 Task: Search one way flight ticket for 4 adults, 2 children, 2 infants in seat and 1 infant on lap in economy from Jackson: Jackson Hole Airport to Indianapolis: Indianapolis International Airport on 8-5-2023. Choice of flights is Frontier. Number of bags: 1 carry on bag. Price is upto 85000. Outbound departure time preference is 12:00.
Action: Mouse moved to (292, 243)
Screenshot: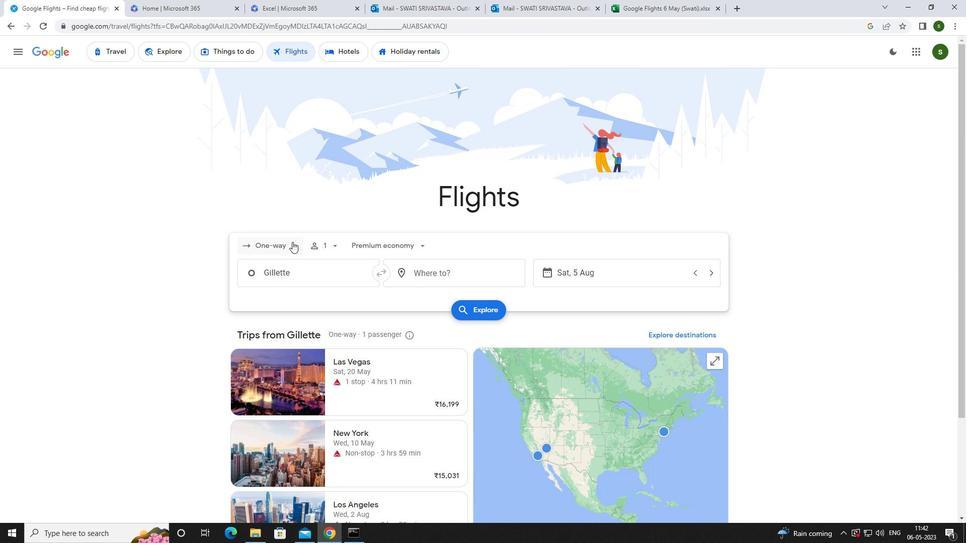 
Action: Mouse pressed left at (292, 243)
Screenshot: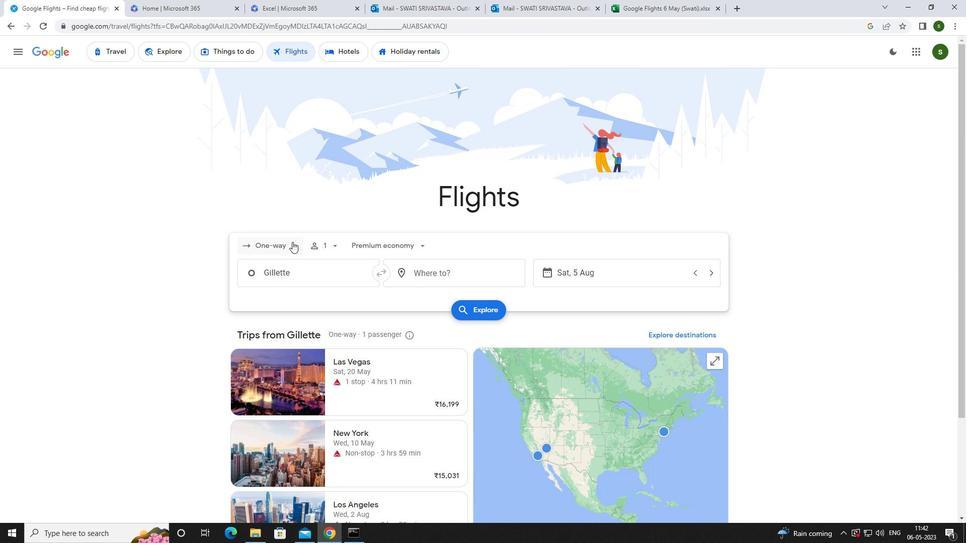 
Action: Mouse moved to (300, 293)
Screenshot: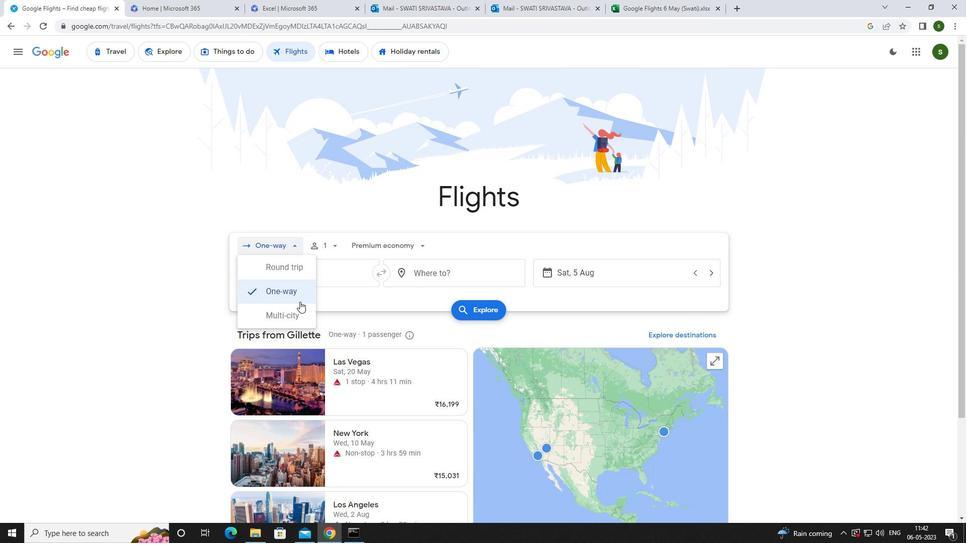 
Action: Mouse pressed left at (300, 293)
Screenshot: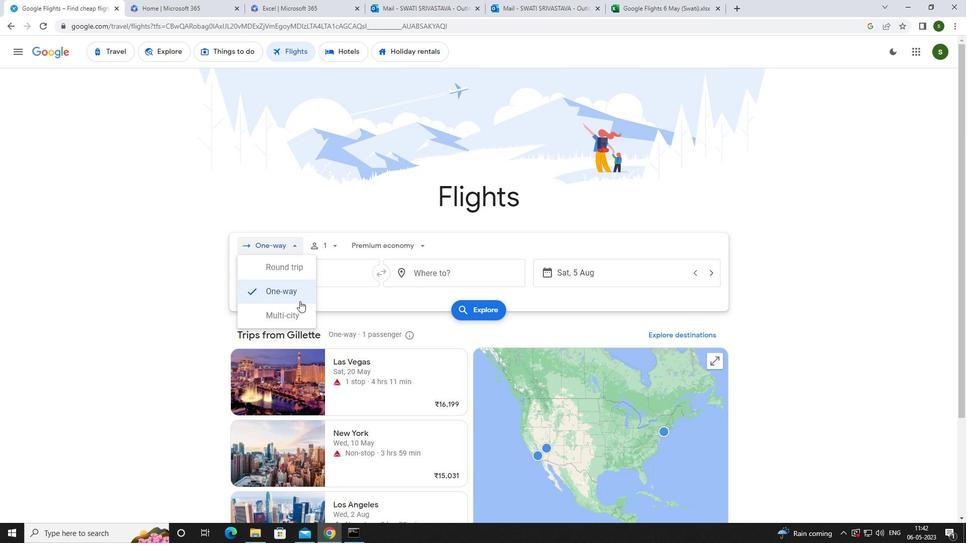 
Action: Mouse moved to (334, 241)
Screenshot: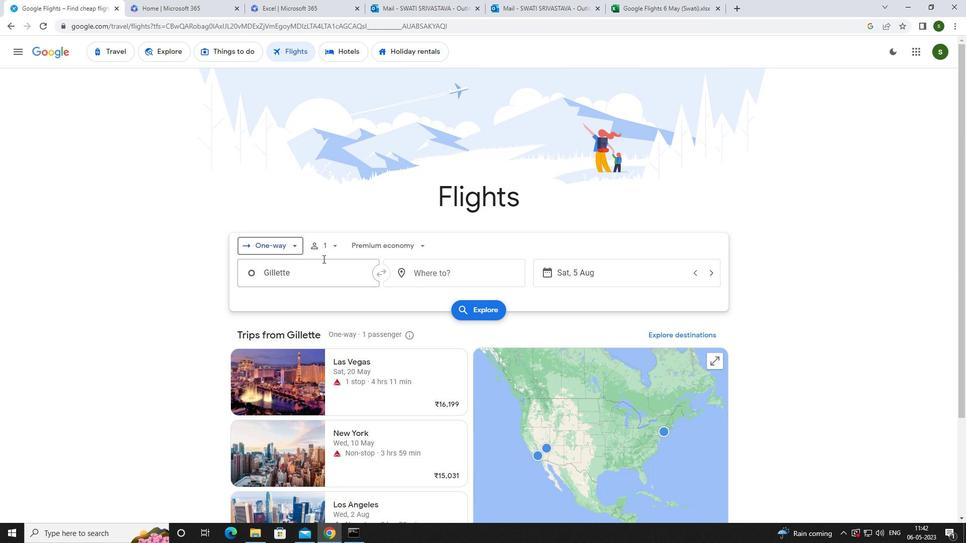 
Action: Mouse pressed left at (334, 241)
Screenshot: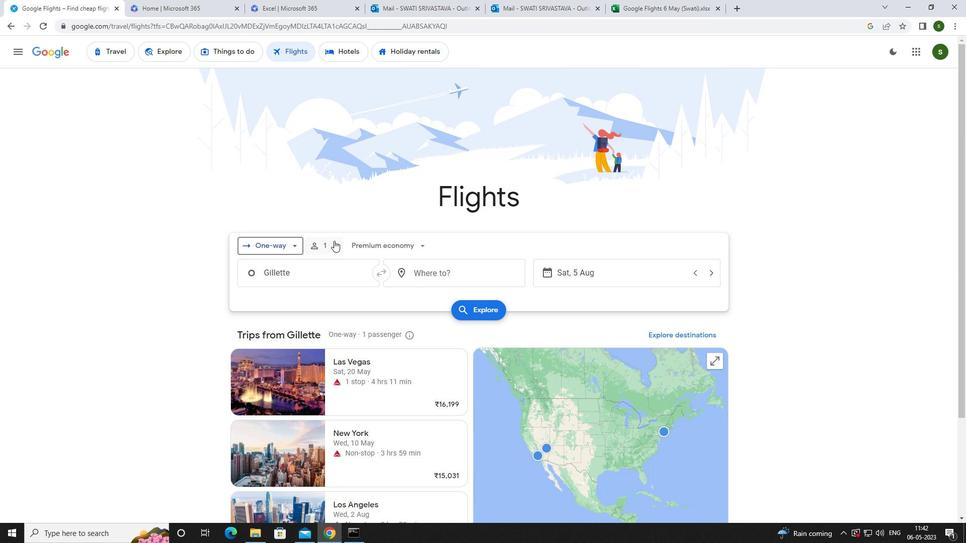 
Action: Mouse moved to (414, 268)
Screenshot: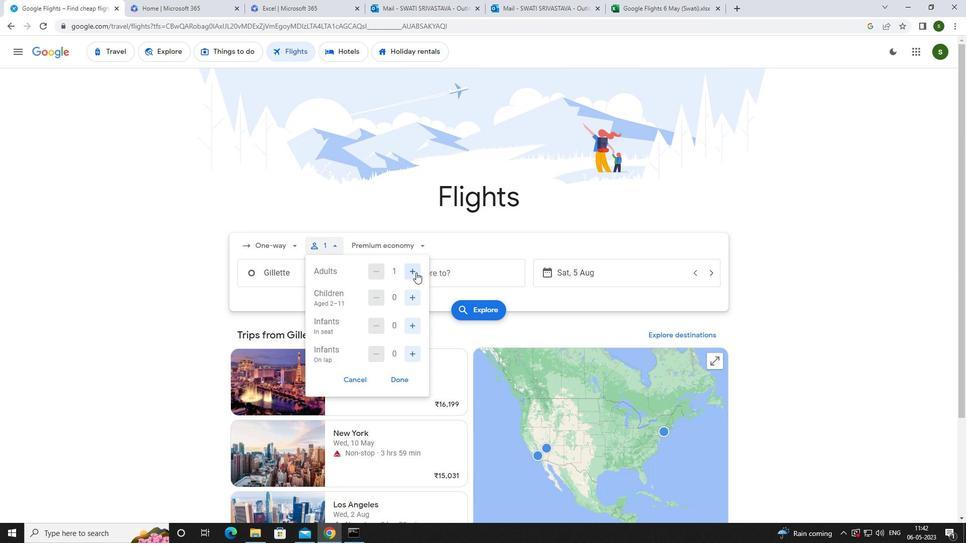 
Action: Mouse pressed left at (414, 268)
Screenshot: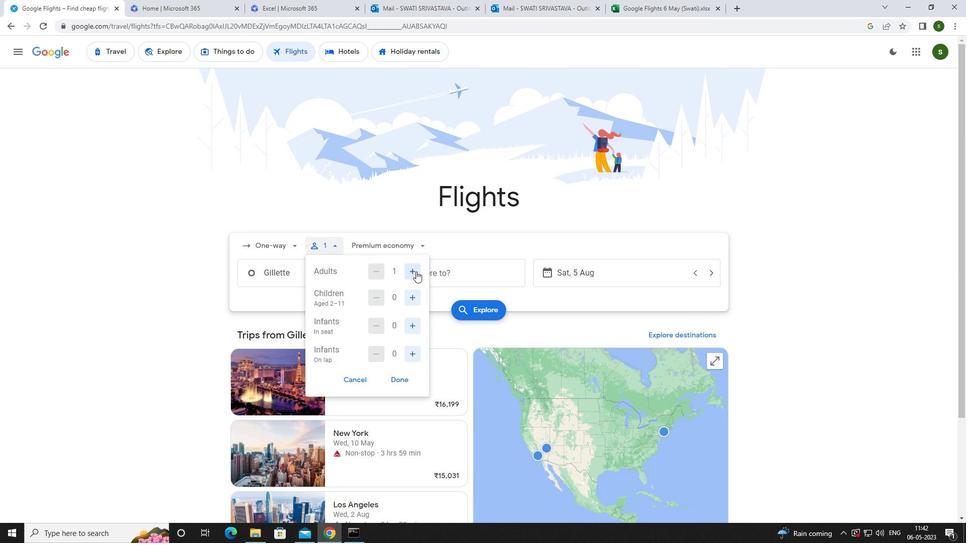 
Action: Mouse pressed left at (414, 268)
Screenshot: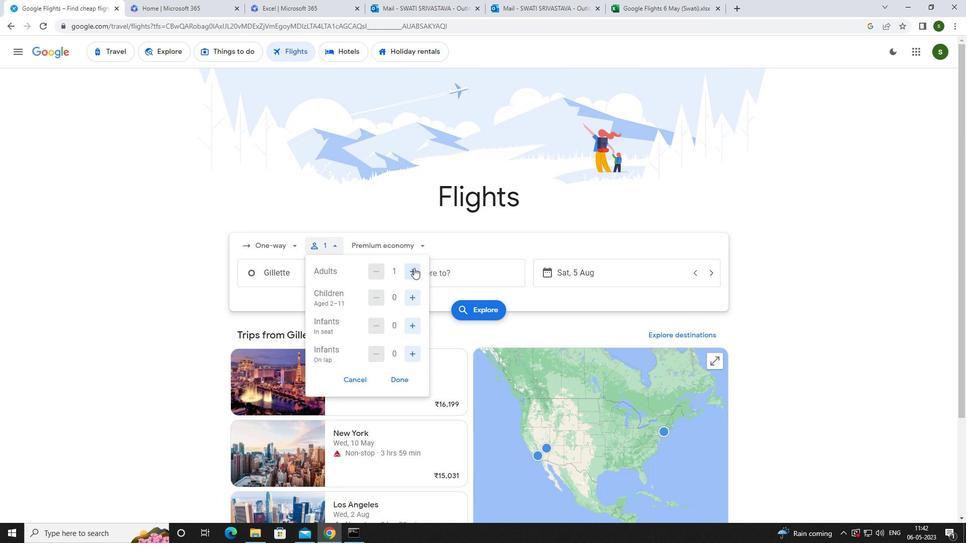 
Action: Mouse pressed left at (414, 268)
Screenshot: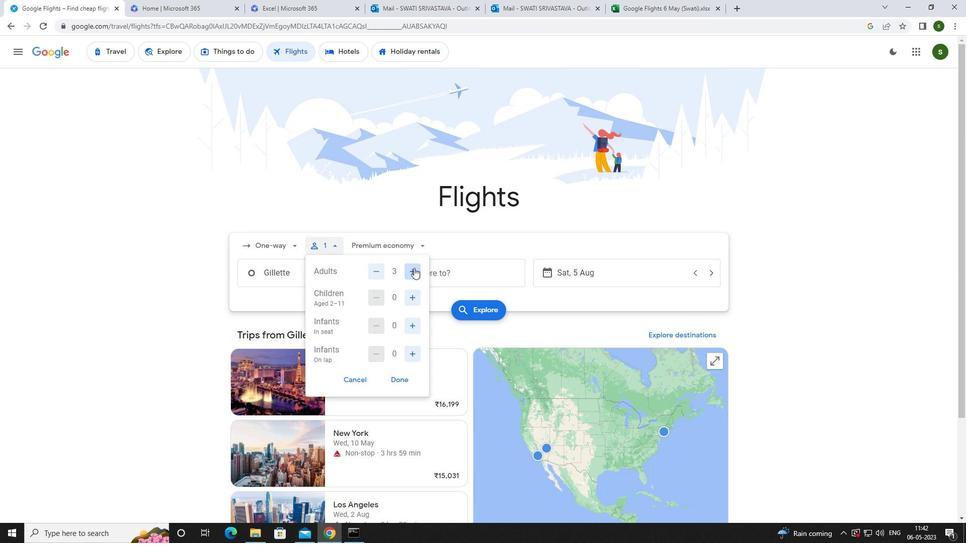 
Action: Mouse moved to (413, 296)
Screenshot: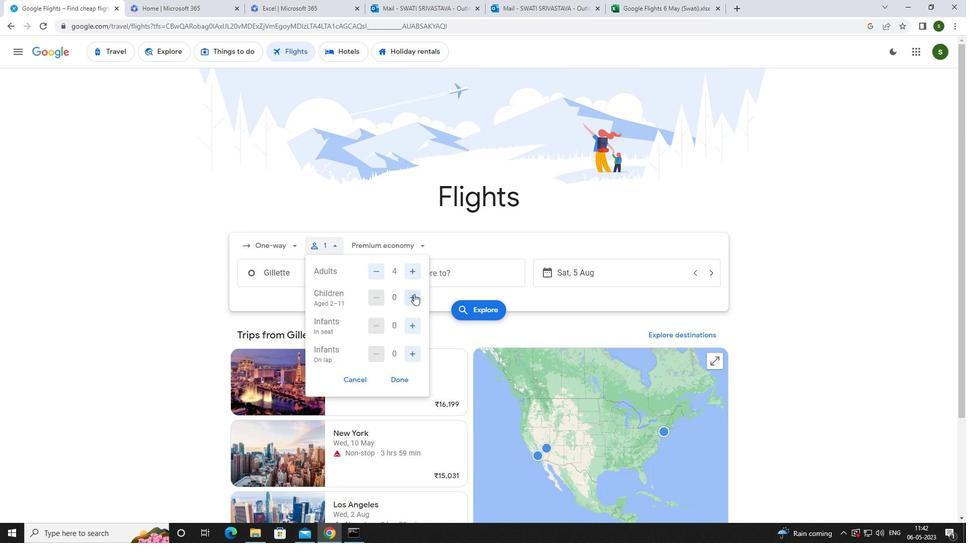 
Action: Mouse pressed left at (413, 296)
Screenshot: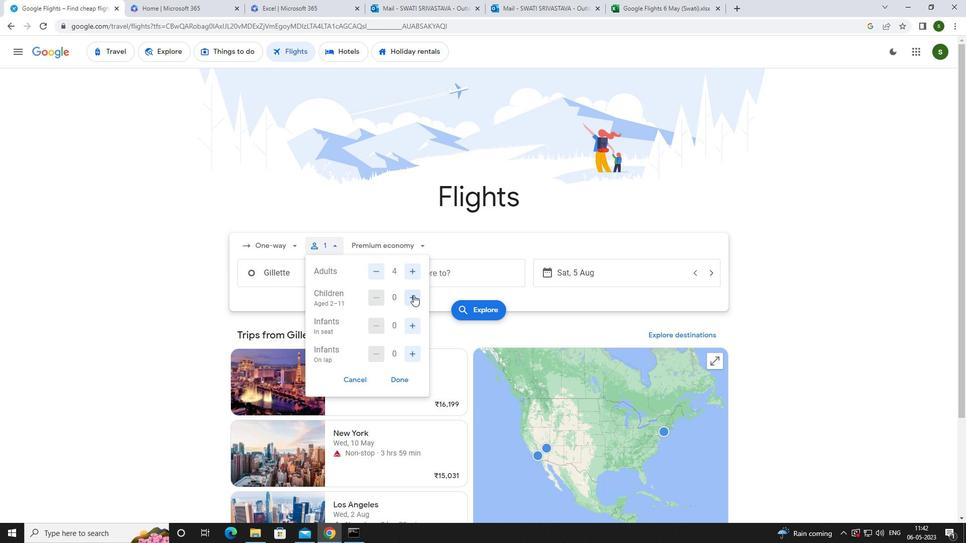 
Action: Mouse pressed left at (413, 296)
Screenshot: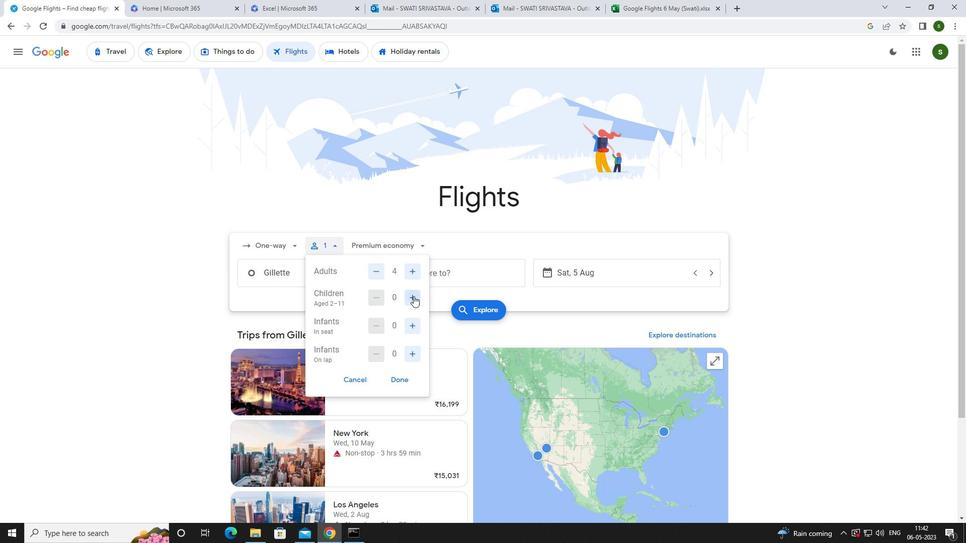 
Action: Mouse moved to (410, 324)
Screenshot: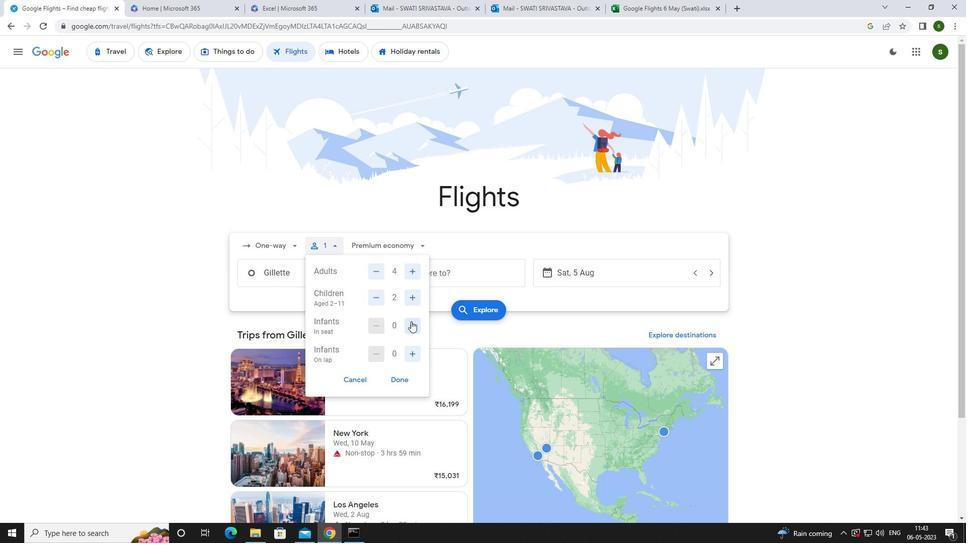 
Action: Mouse pressed left at (410, 324)
Screenshot: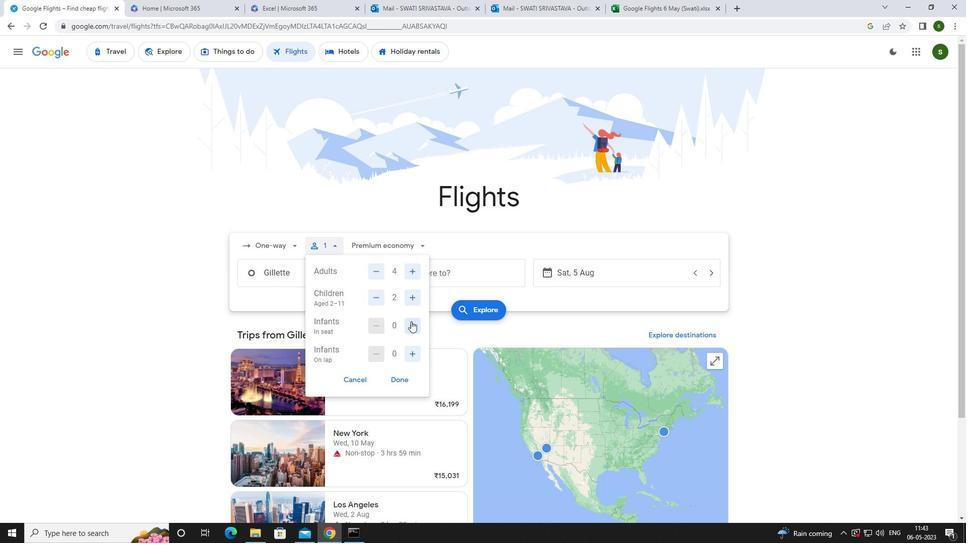 
Action: Mouse pressed left at (410, 324)
Screenshot: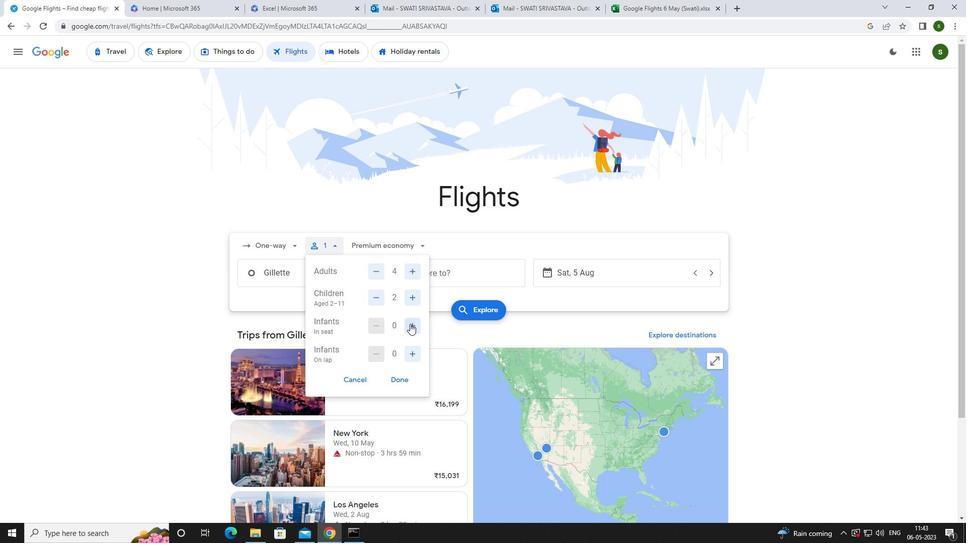 
Action: Mouse moved to (412, 355)
Screenshot: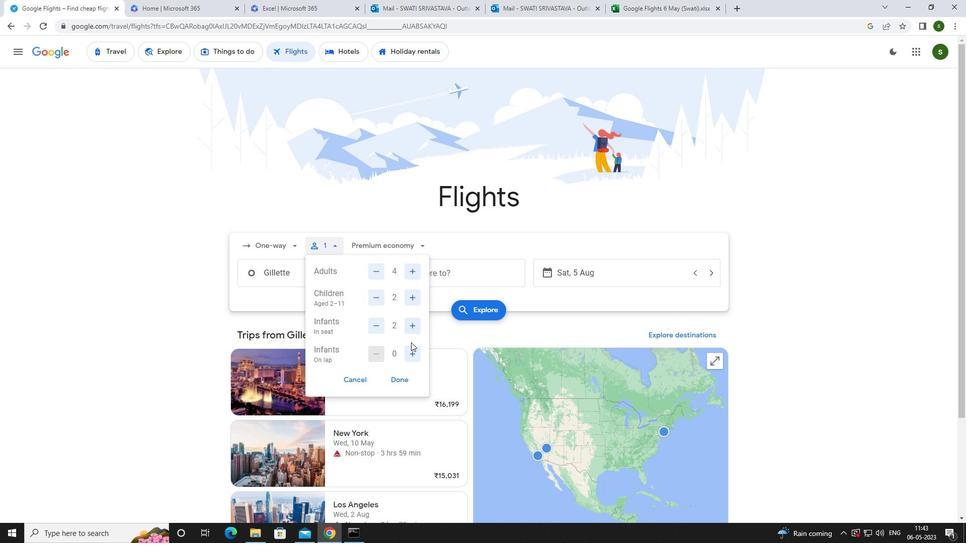 
Action: Mouse pressed left at (412, 355)
Screenshot: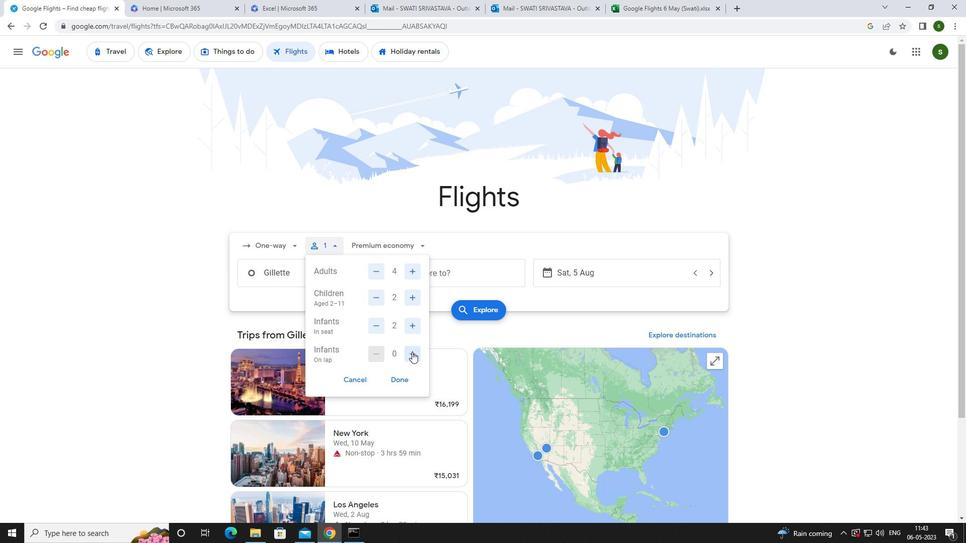 
Action: Mouse moved to (387, 240)
Screenshot: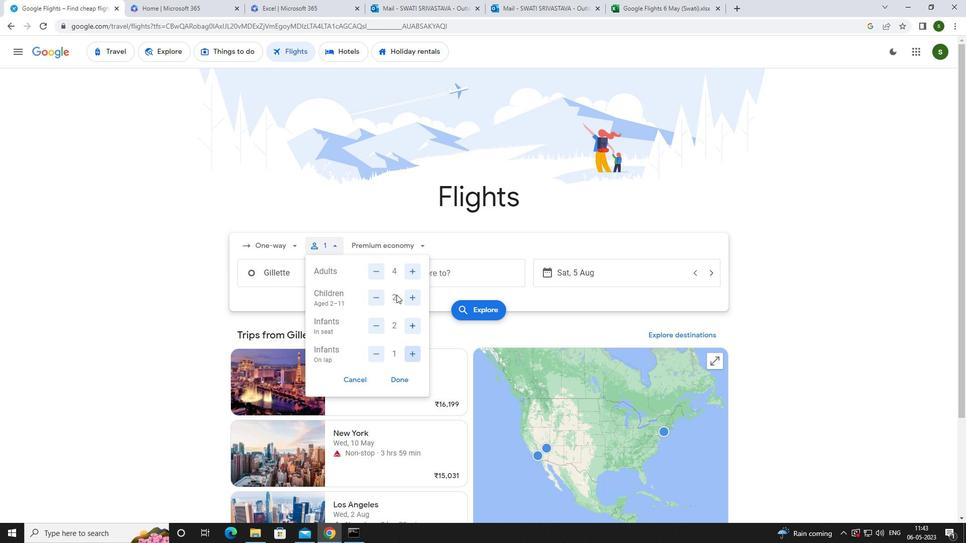 
Action: Mouse pressed left at (387, 240)
Screenshot: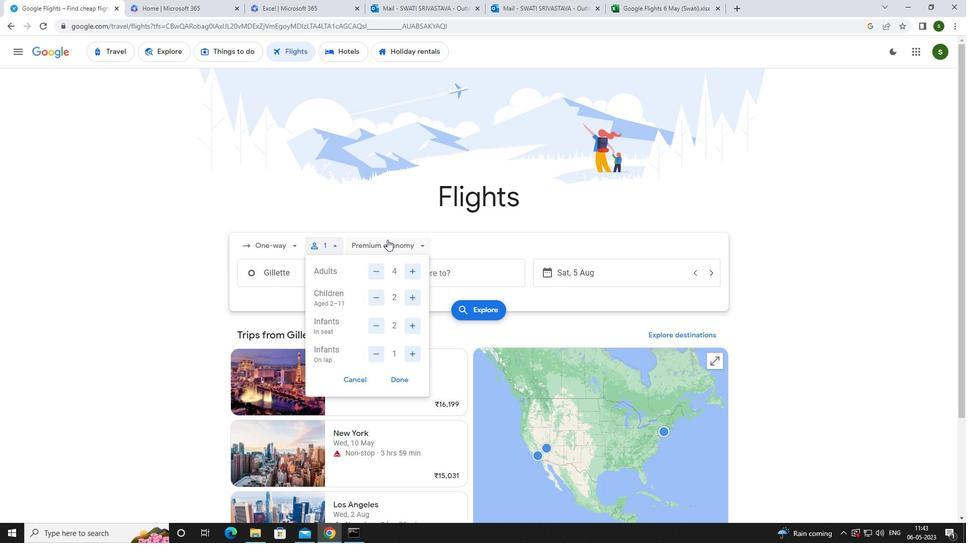 
Action: Mouse moved to (386, 270)
Screenshot: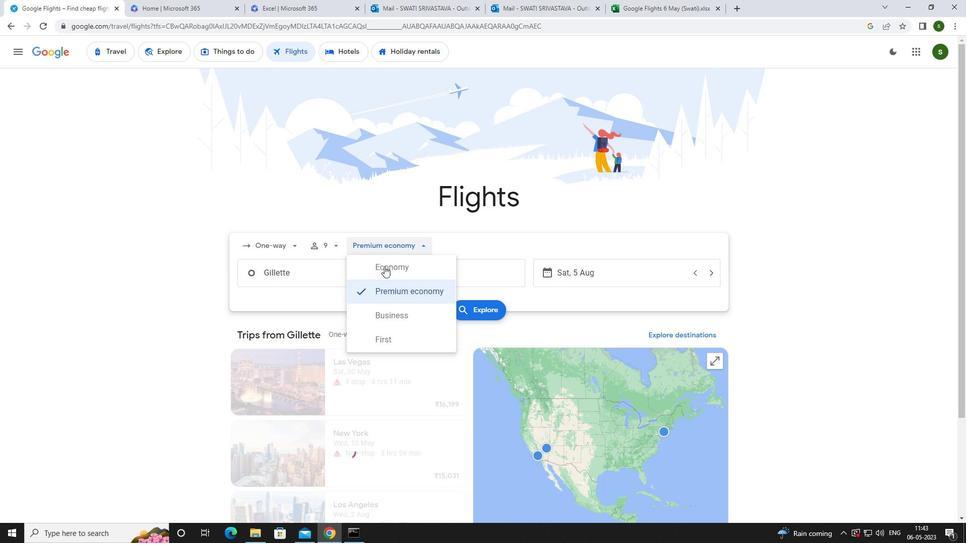 
Action: Mouse pressed left at (386, 270)
Screenshot: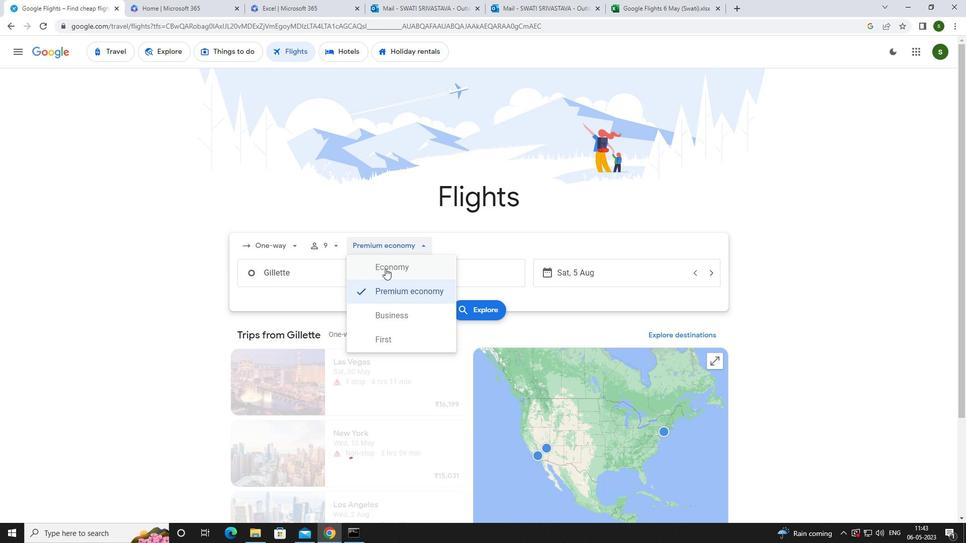 
Action: Mouse moved to (347, 271)
Screenshot: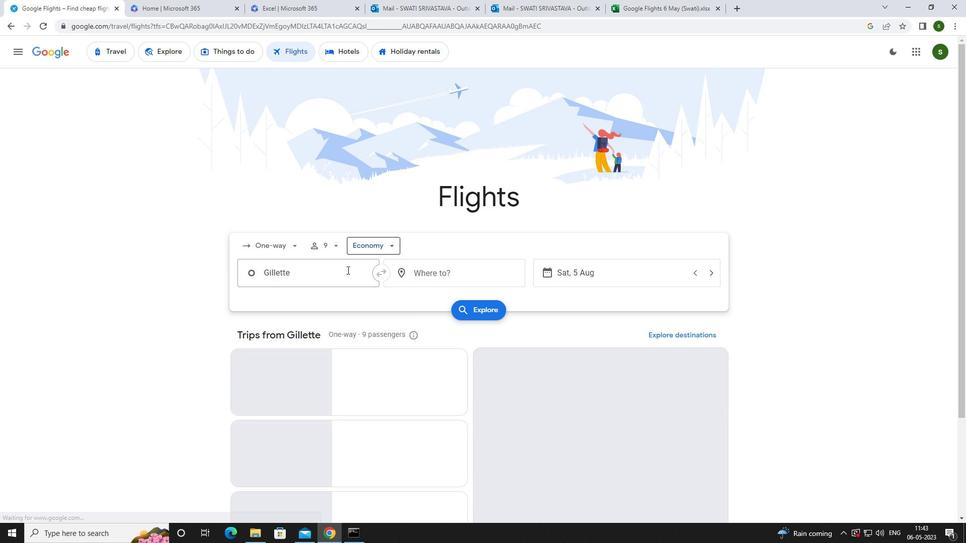 
Action: Mouse pressed left at (347, 271)
Screenshot: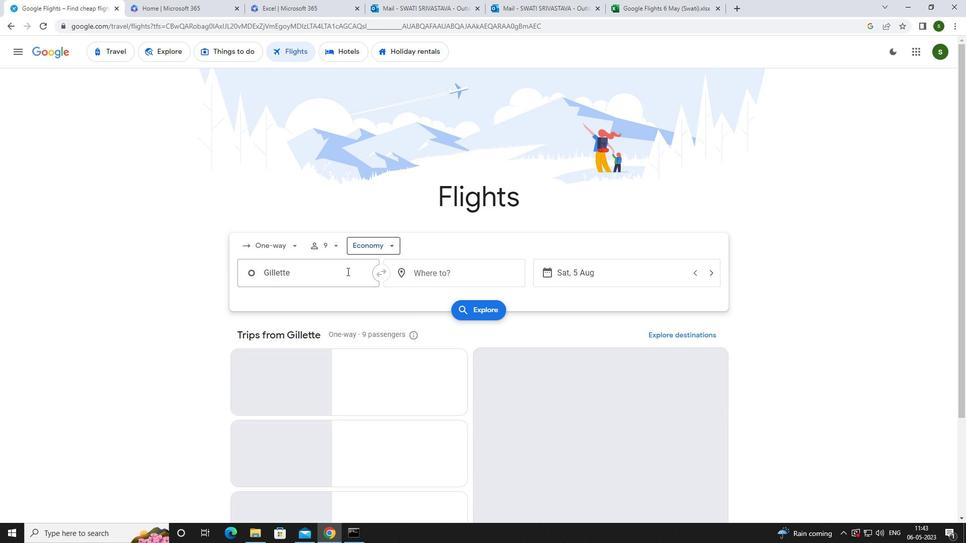 
Action: Key pressed <Key.caps_lock>j<Key.caps_lock>ackson<Key.space><Key.caps_lock>h<Key.caps_lock>
Screenshot: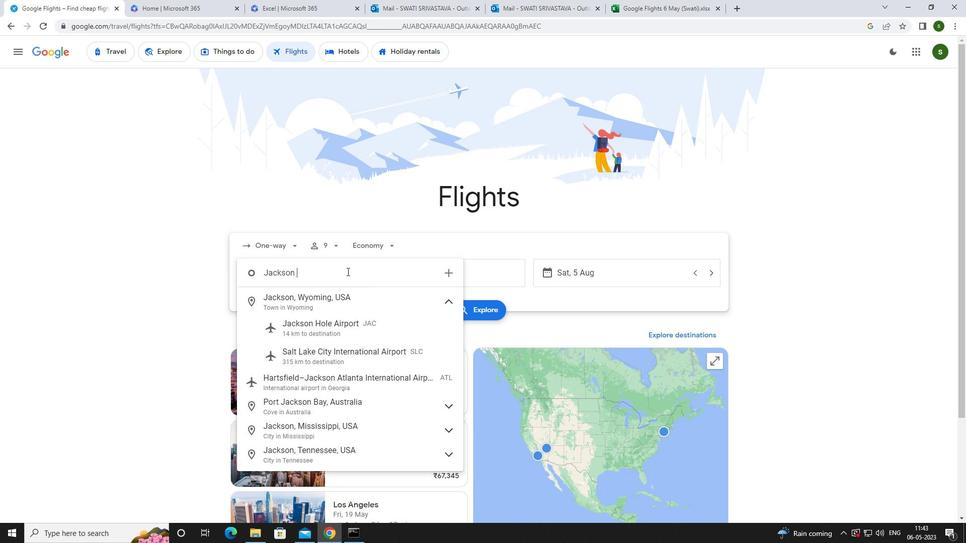 
Action: Mouse moved to (342, 324)
Screenshot: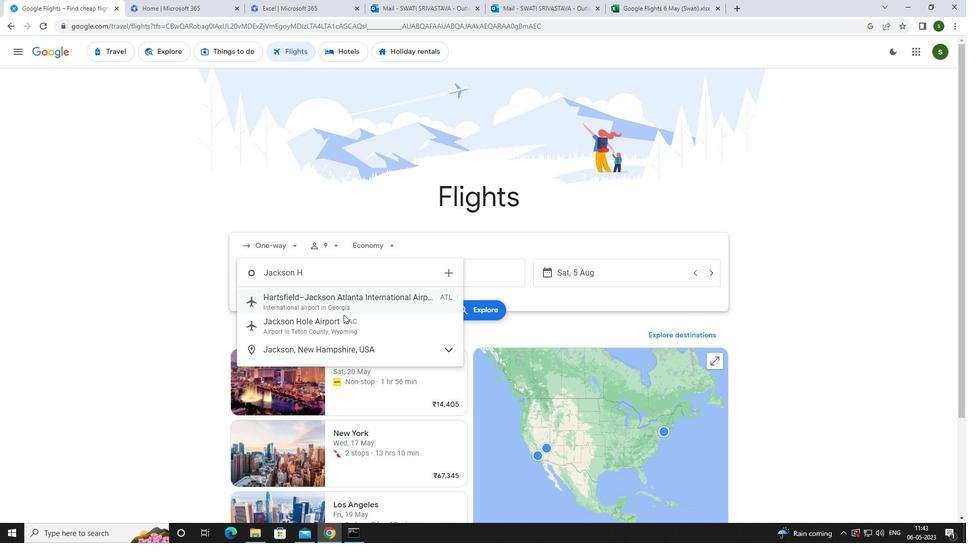 
Action: Mouse pressed left at (342, 324)
Screenshot: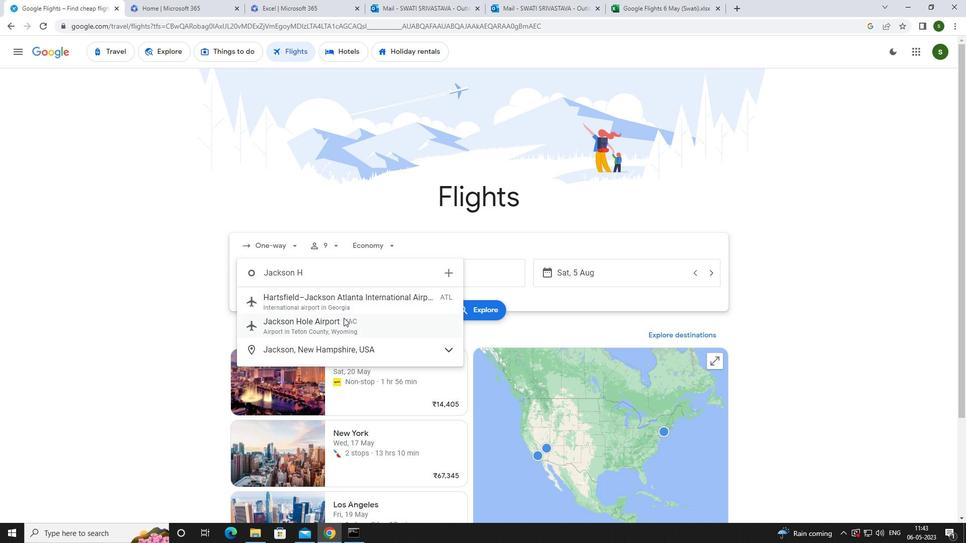 
Action: Mouse moved to (452, 273)
Screenshot: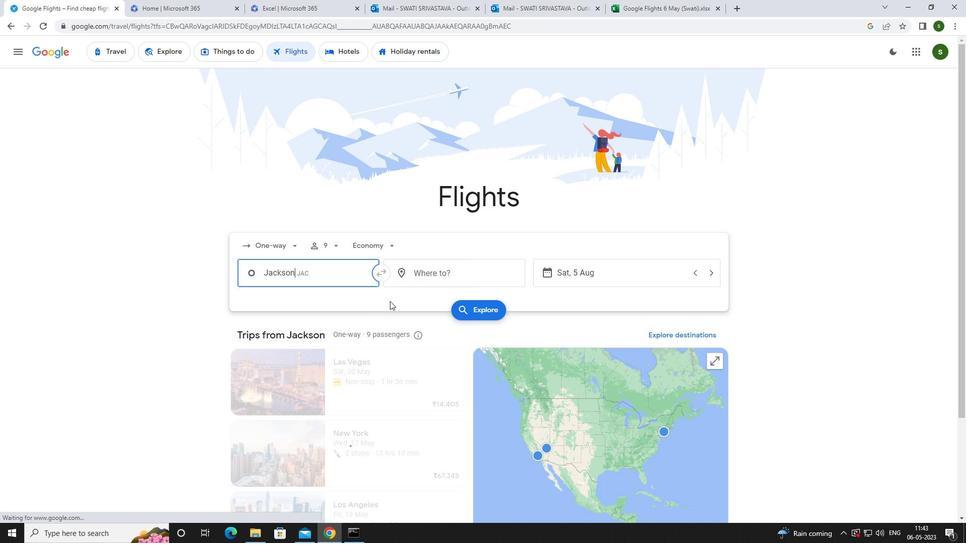 
Action: Mouse pressed left at (452, 273)
Screenshot: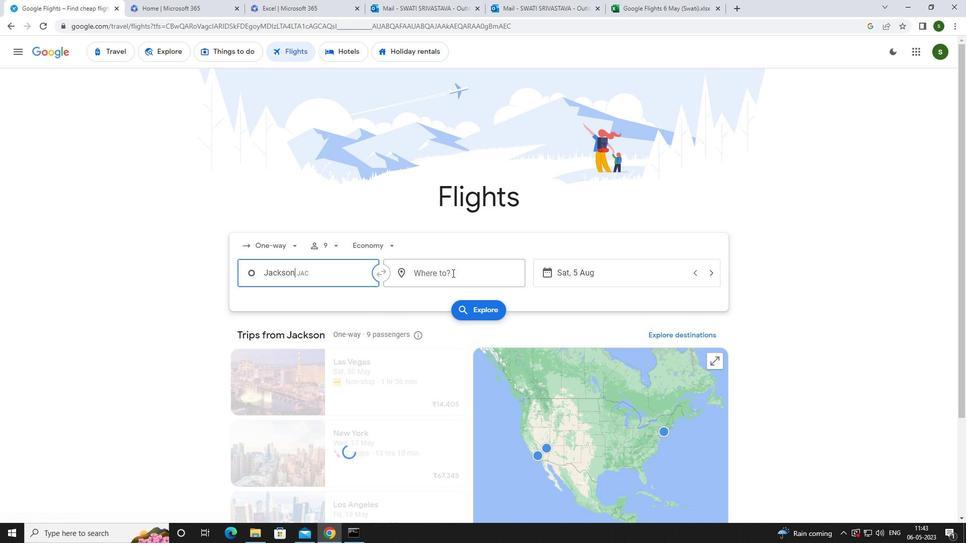 
Action: Key pressed <Key.caps_lock>i<Key.caps_lock>ndianapol
Screenshot: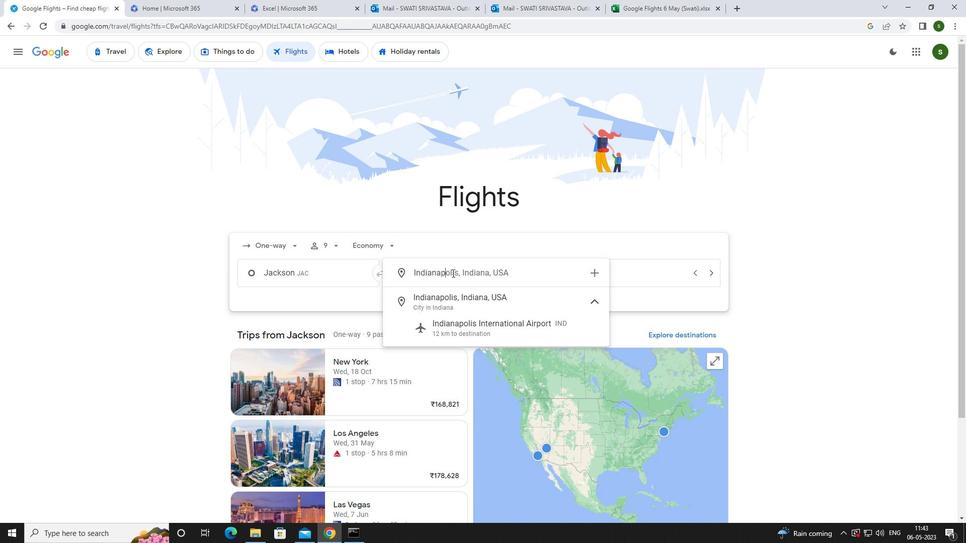 
Action: Mouse moved to (467, 332)
Screenshot: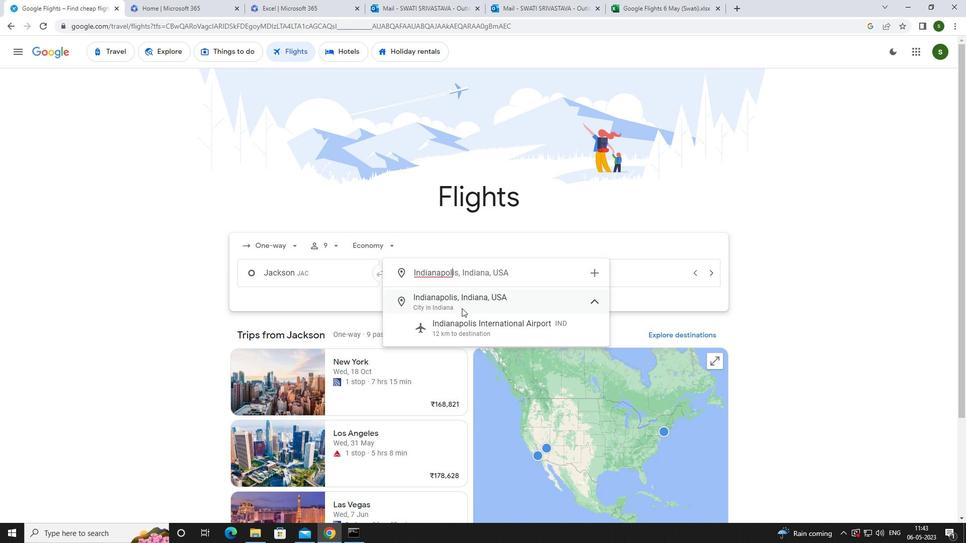 
Action: Mouse pressed left at (467, 332)
Screenshot: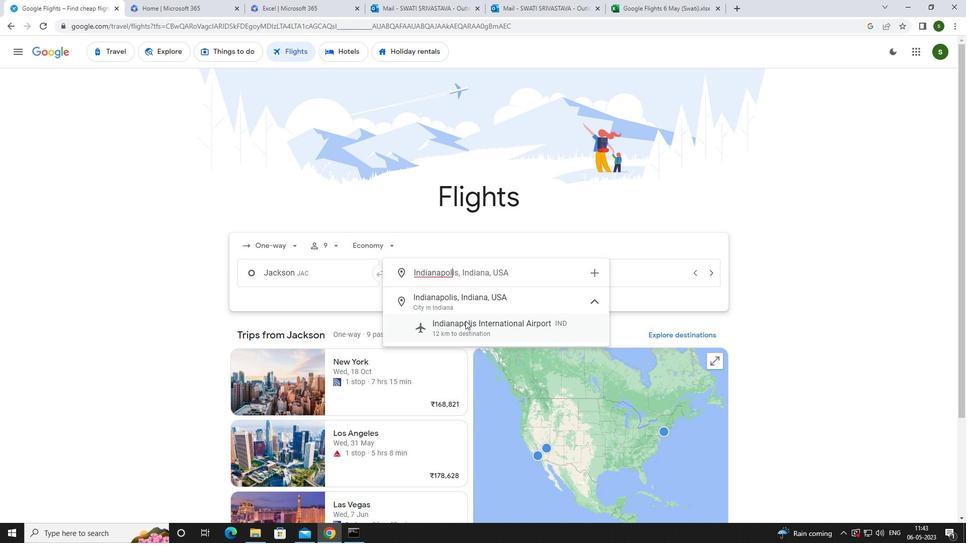 
Action: Mouse moved to (572, 277)
Screenshot: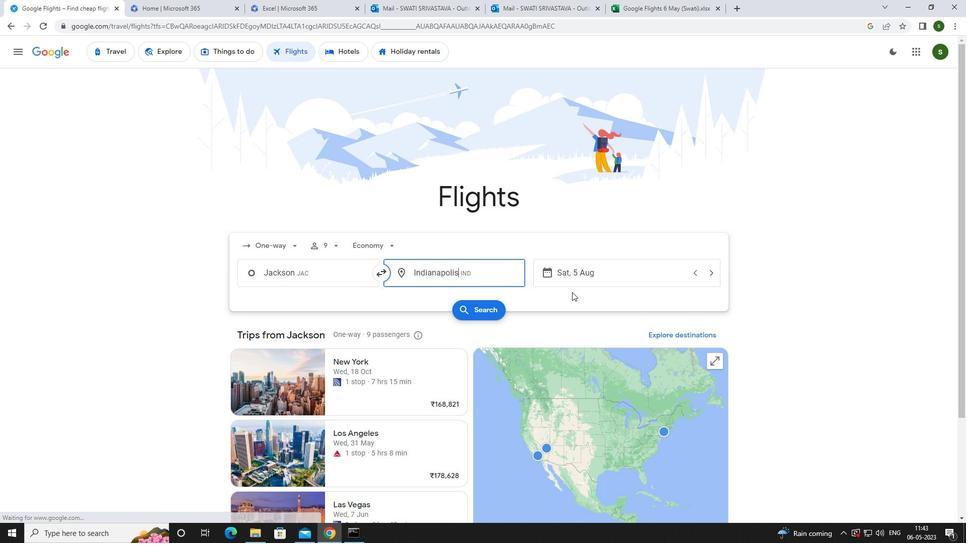 
Action: Mouse pressed left at (572, 277)
Screenshot: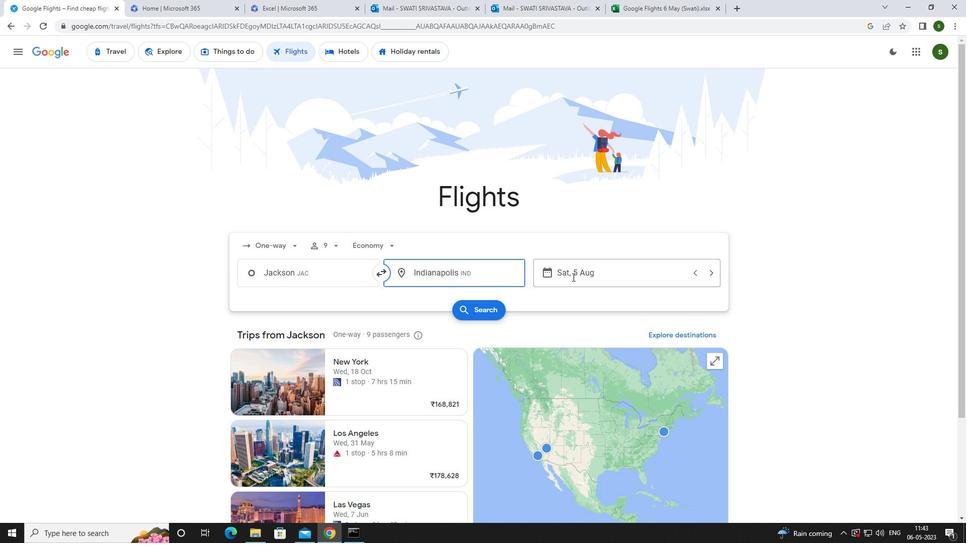 
Action: Mouse moved to (512, 345)
Screenshot: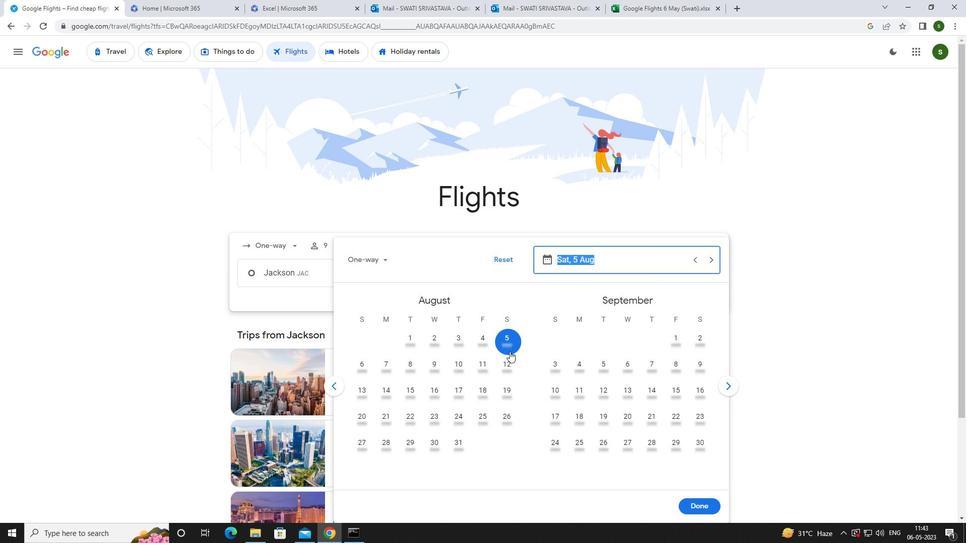 
Action: Mouse pressed left at (512, 345)
Screenshot: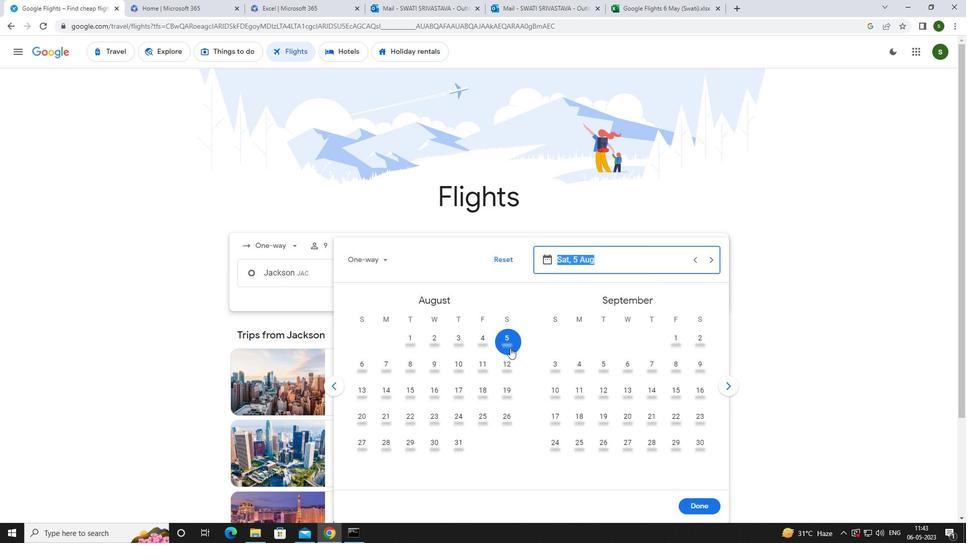
Action: Mouse moved to (691, 502)
Screenshot: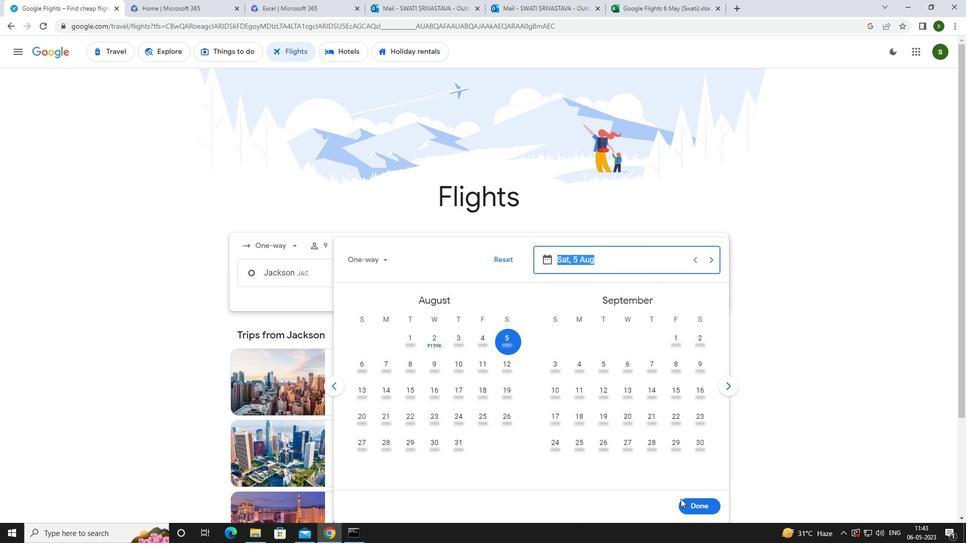 
Action: Mouse pressed left at (691, 502)
Screenshot: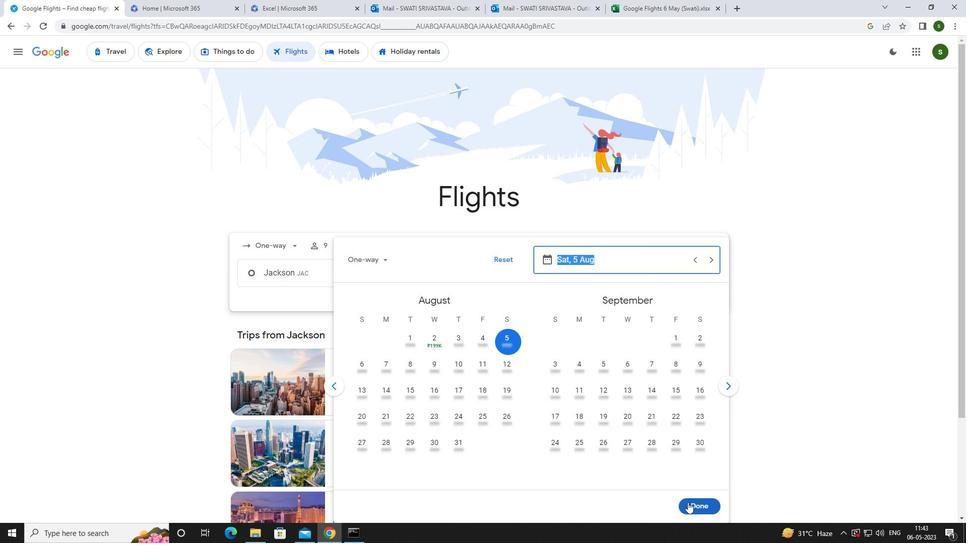
Action: Mouse moved to (493, 306)
Screenshot: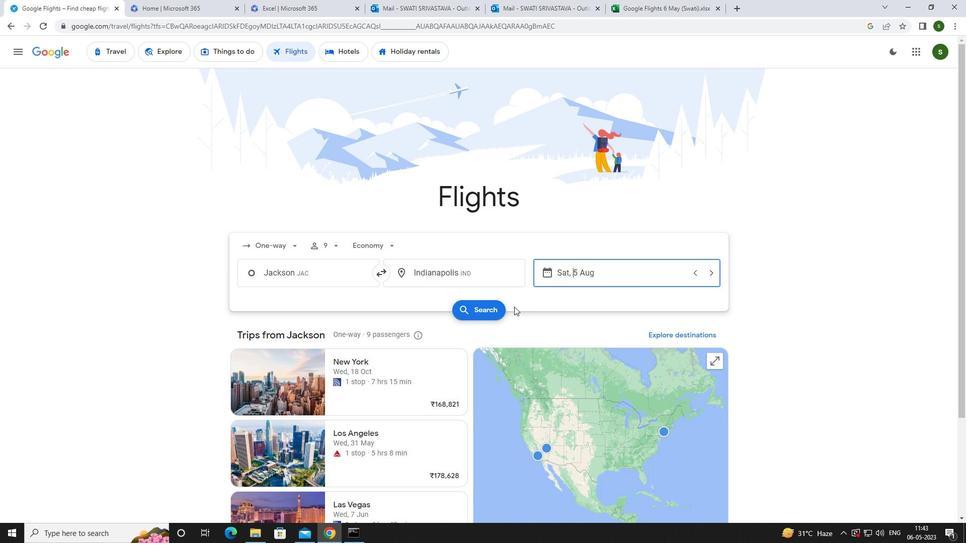 
Action: Mouse pressed left at (493, 306)
Screenshot: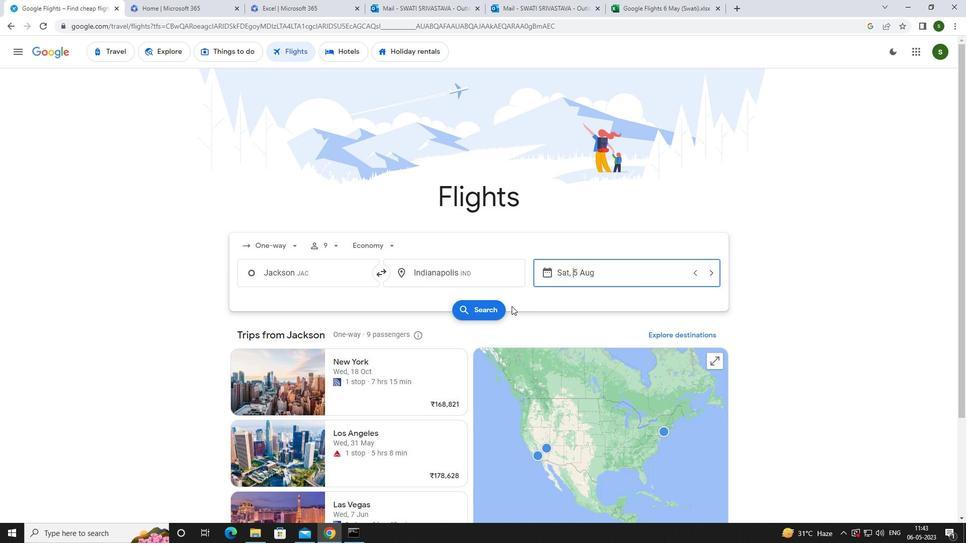 
Action: Mouse moved to (244, 143)
Screenshot: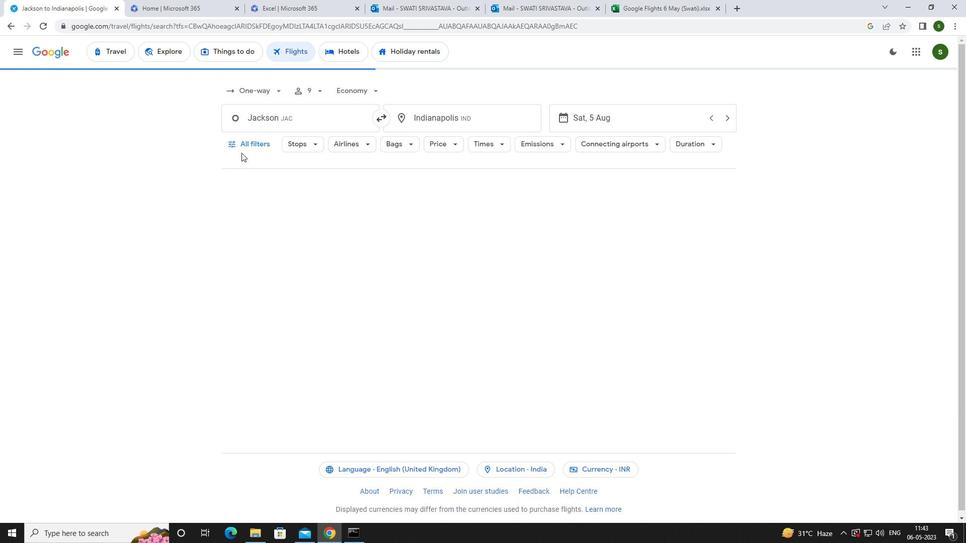 
Action: Mouse pressed left at (244, 143)
Screenshot: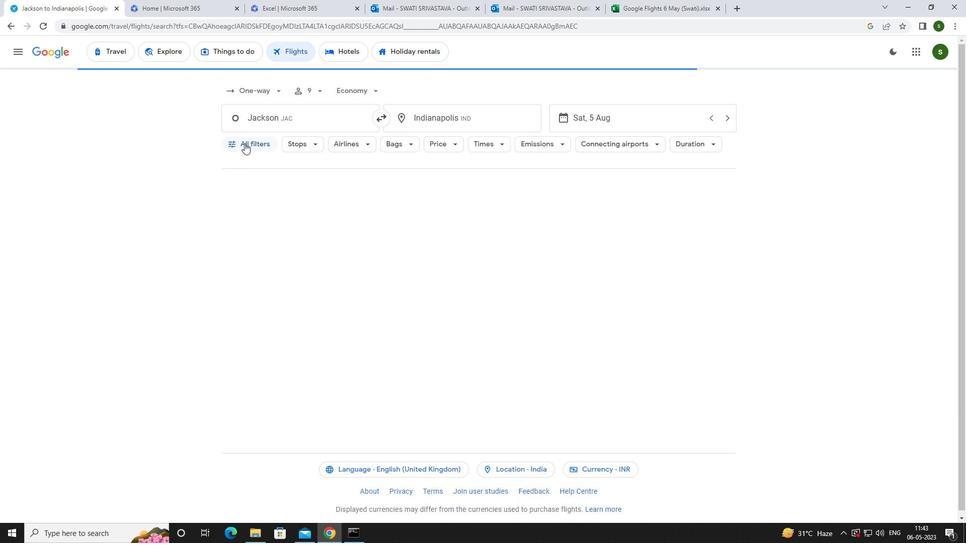 
Action: Mouse moved to (377, 355)
Screenshot: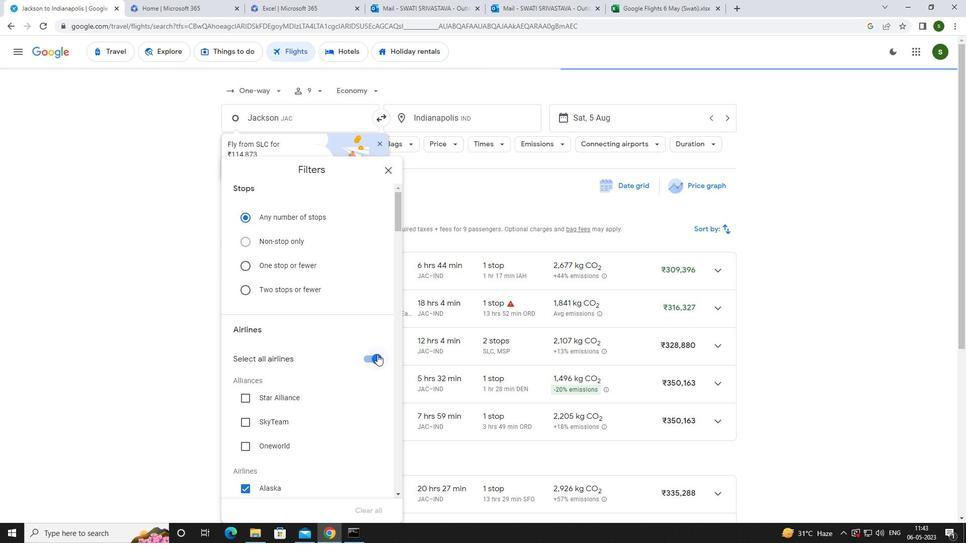 
Action: Mouse pressed left at (377, 355)
Screenshot: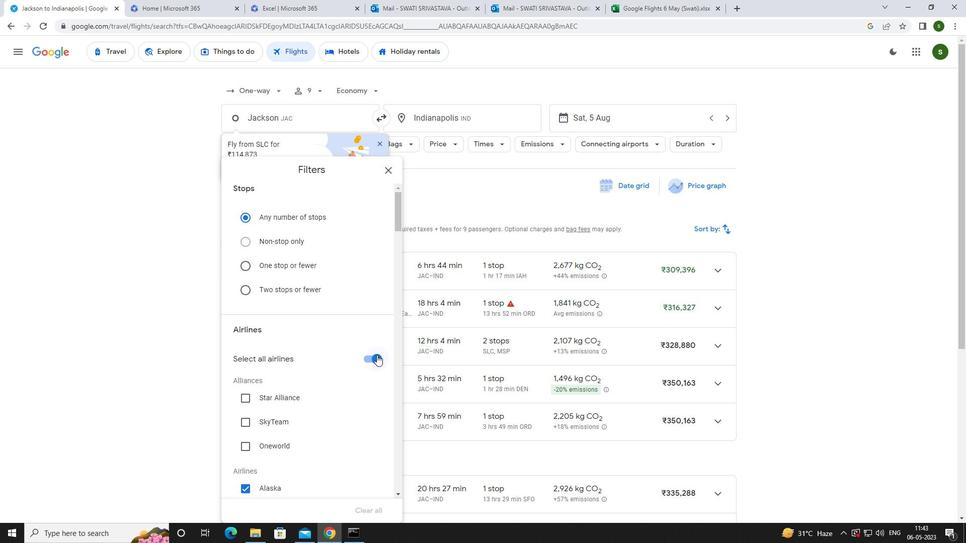 
Action: Mouse moved to (372, 355)
Screenshot: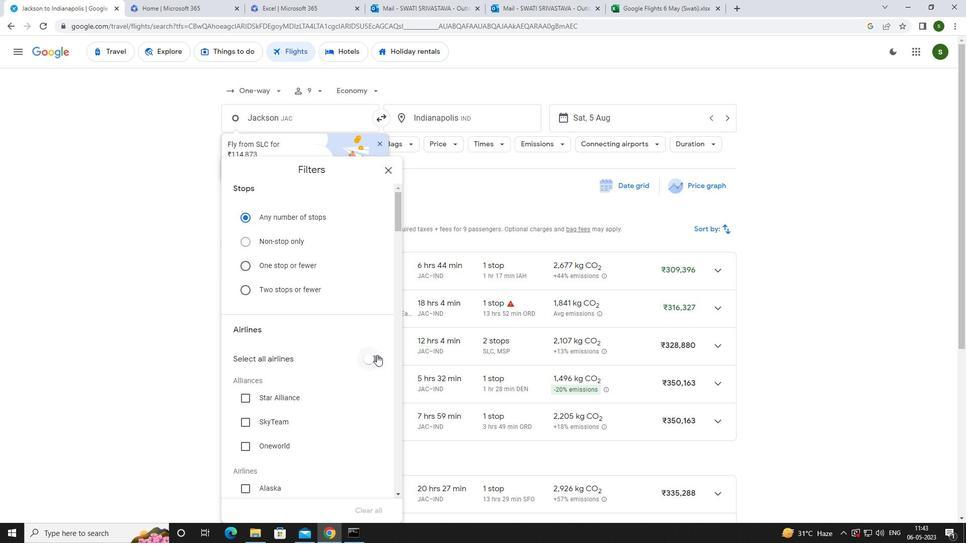 
Action: Mouse scrolled (372, 354) with delta (0, 0)
Screenshot: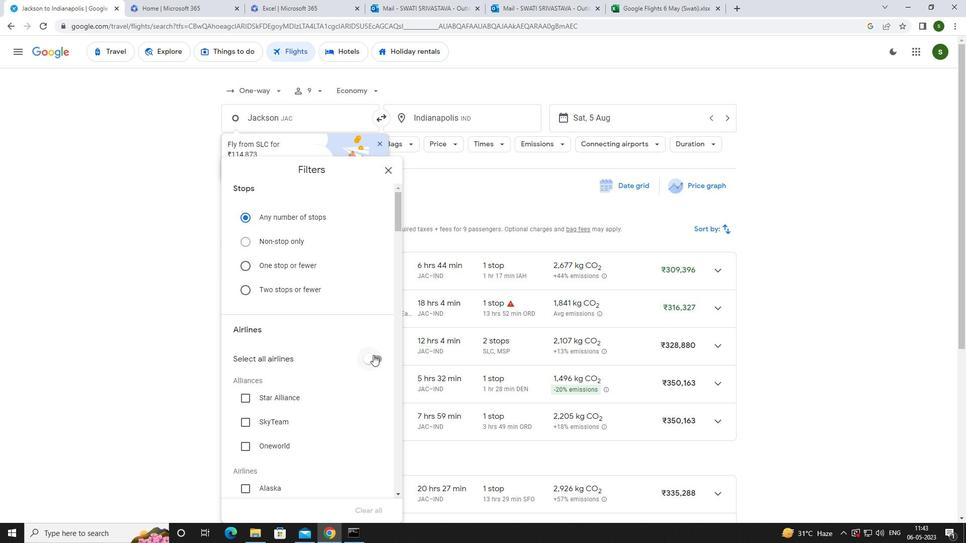 
Action: Mouse scrolled (372, 354) with delta (0, 0)
Screenshot: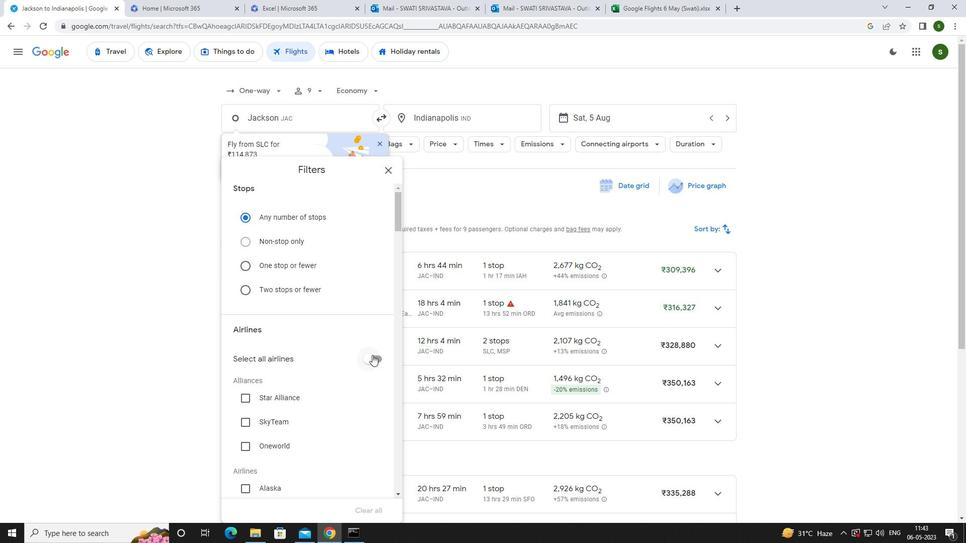 
Action: Mouse scrolled (372, 354) with delta (0, 0)
Screenshot: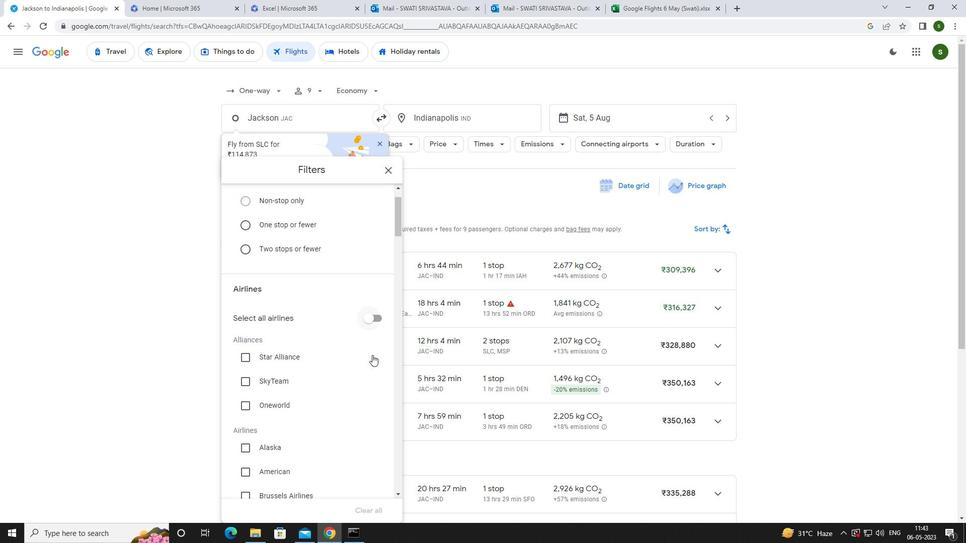 
Action: Mouse scrolled (372, 354) with delta (0, 0)
Screenshot: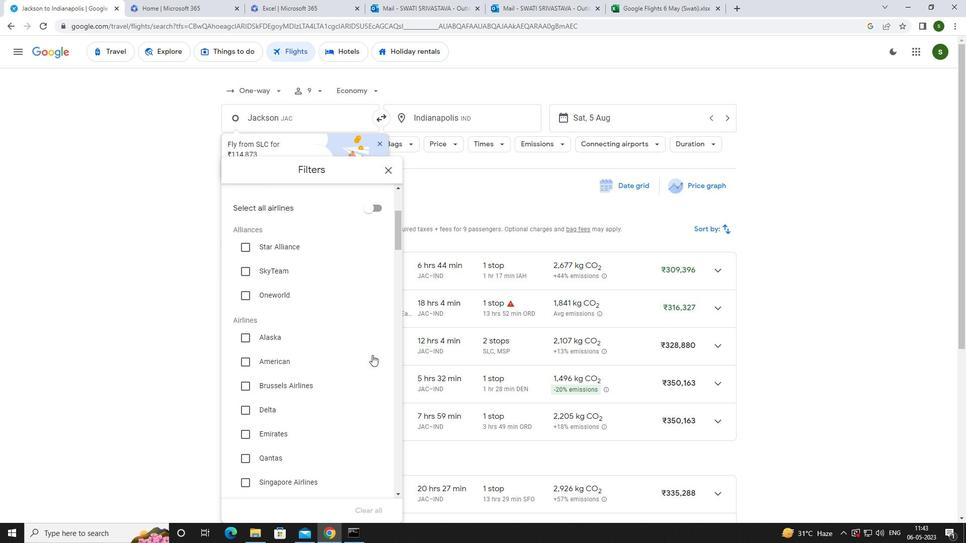 
Action: Mouse moved to (370, 352)
Screenshot: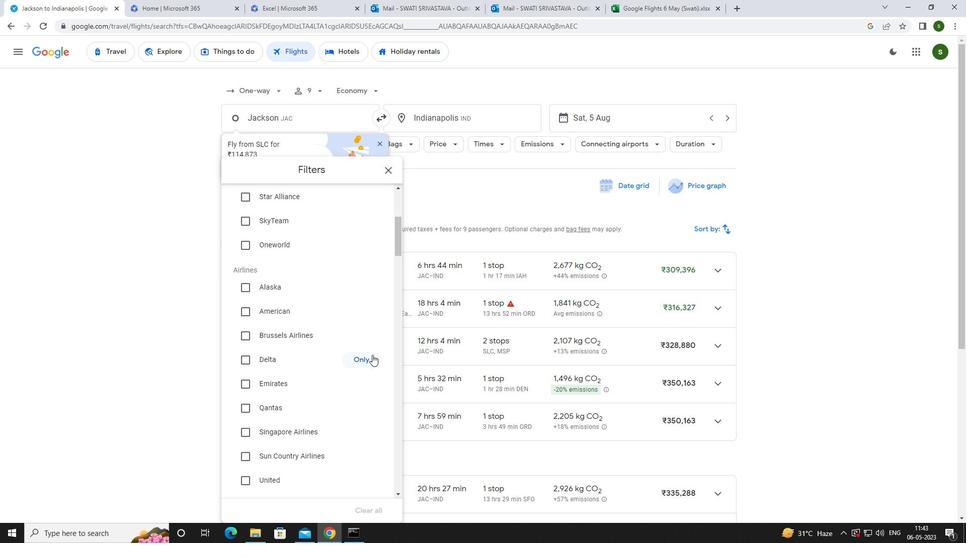 
Action: Mouse scrolled (370, 352) with delta (0, 0)
Screenshot: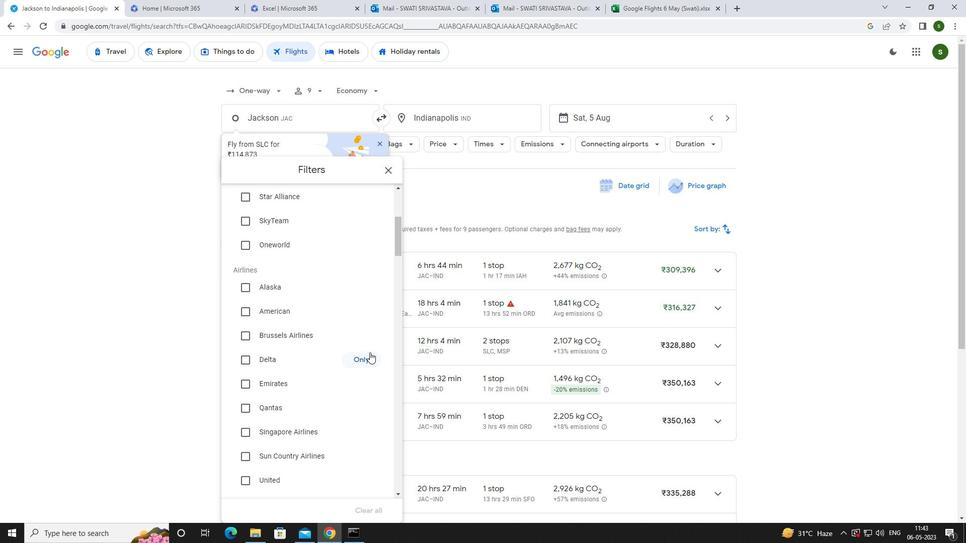 
Action: Mouse scrolled (370, 352) with delta (0, 0)
Screenshot: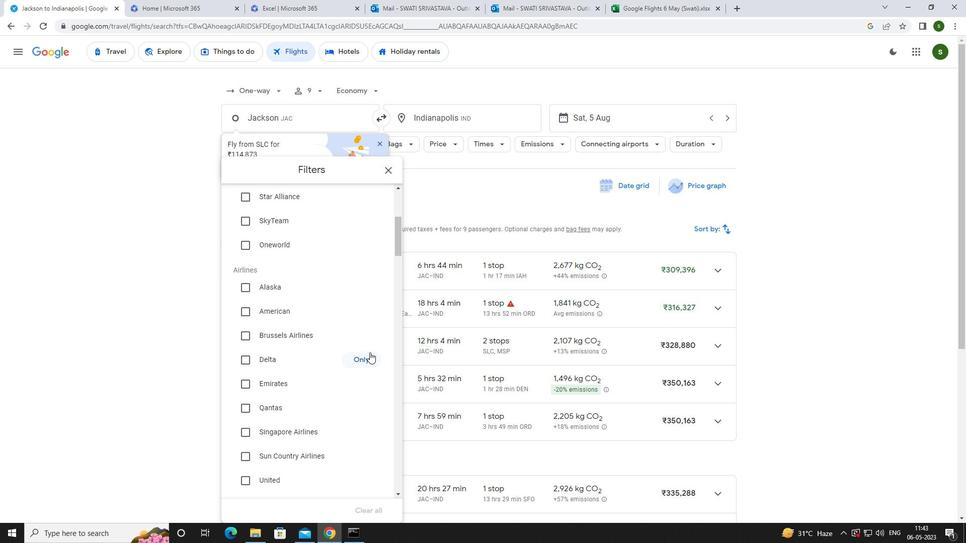 
Action: Mouse scrolled (370, 352) with delta (0, 0)
Screenshot: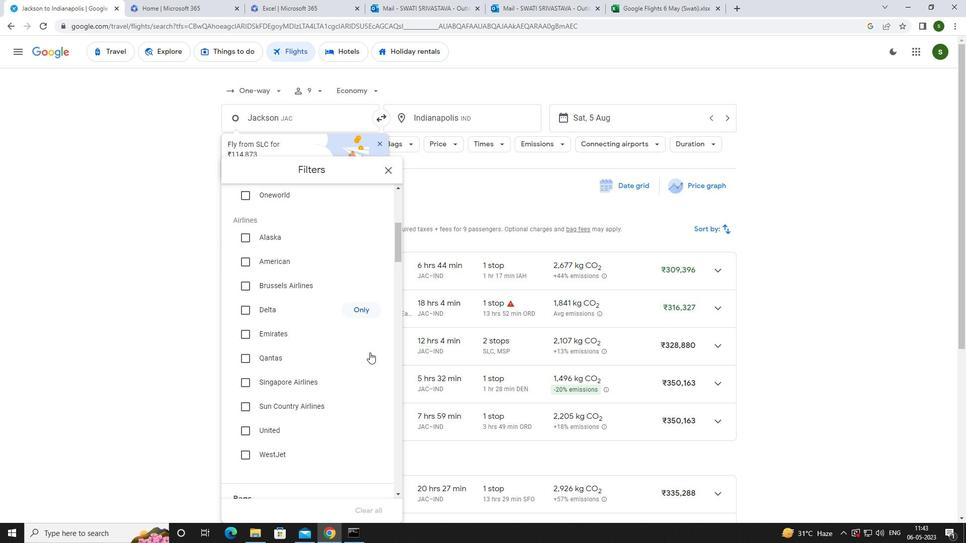 
Action: Mouse scrolled (370, 352) with delta (0, 0)
Screenshot: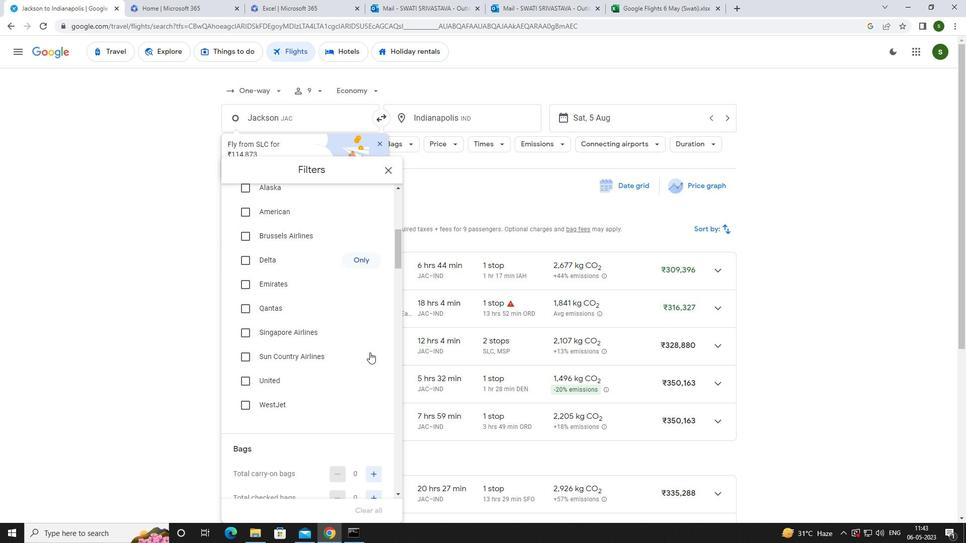 
Action: Mouse moved to (374, 372)
Screenshot: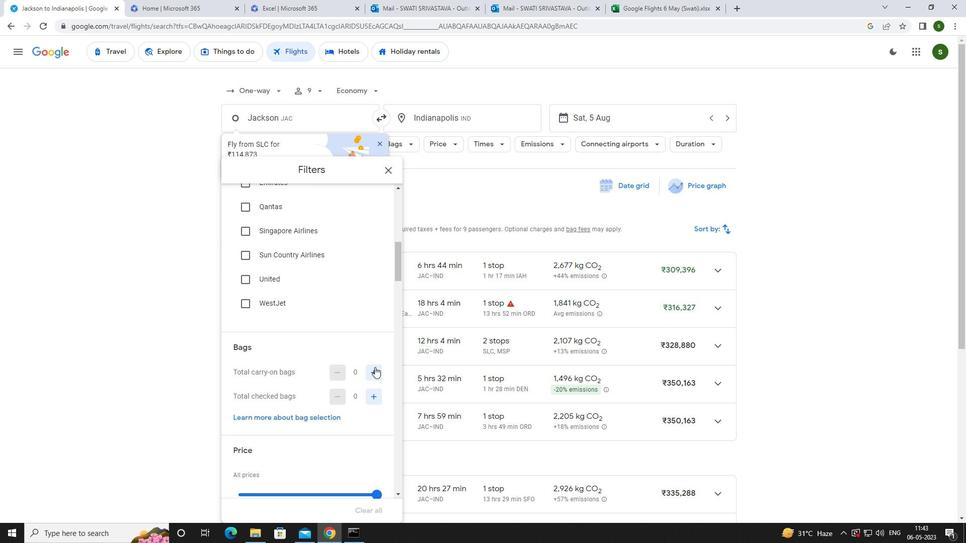
Action: Mouse pressed left at (374, 372)
Screenshot: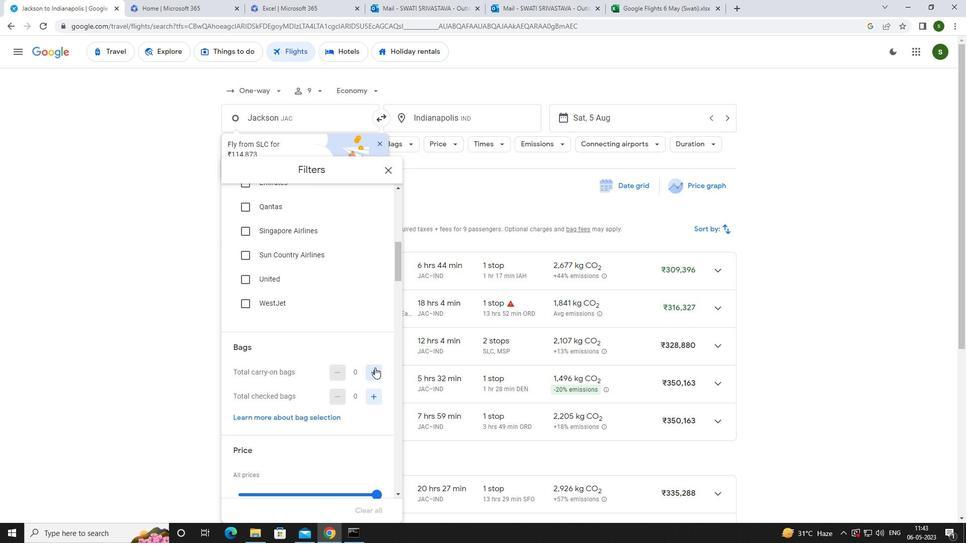 
Action: Mouse scrolled (374, 371) with delta (0, 0)
Screenshot: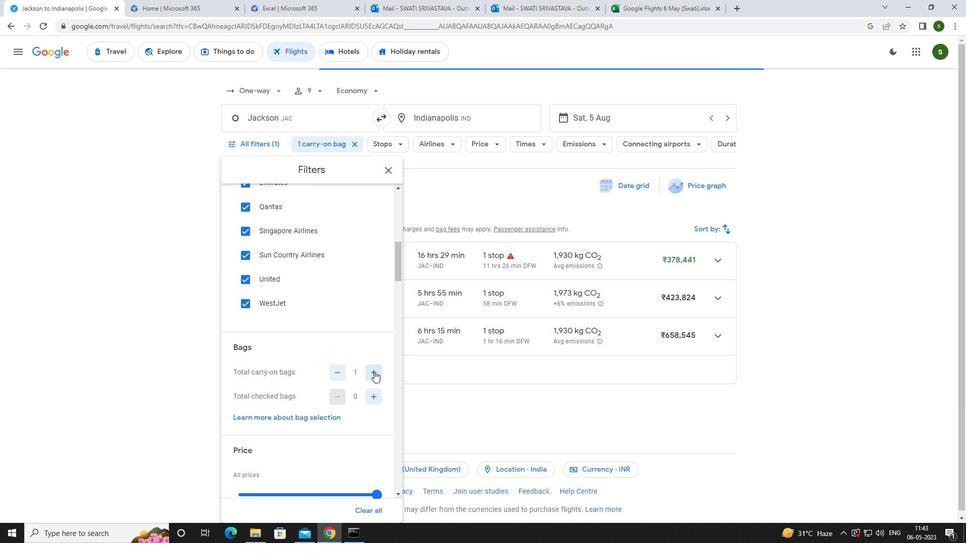 
Action: Mouse scrolled (374, 371) with delta (0, 0)
Screenshot: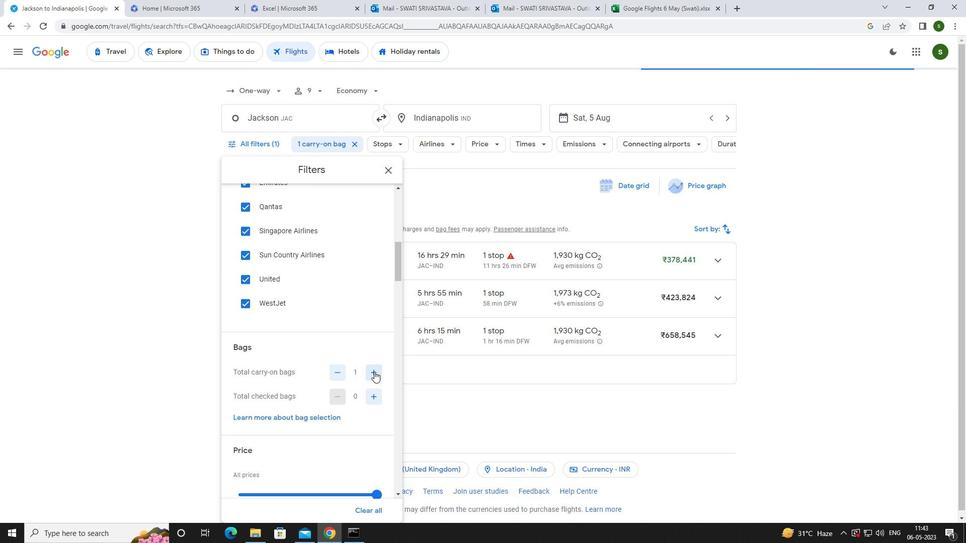 
Action: Mouse scrolled (374, 371) with delta (0, 0)
Screenshot: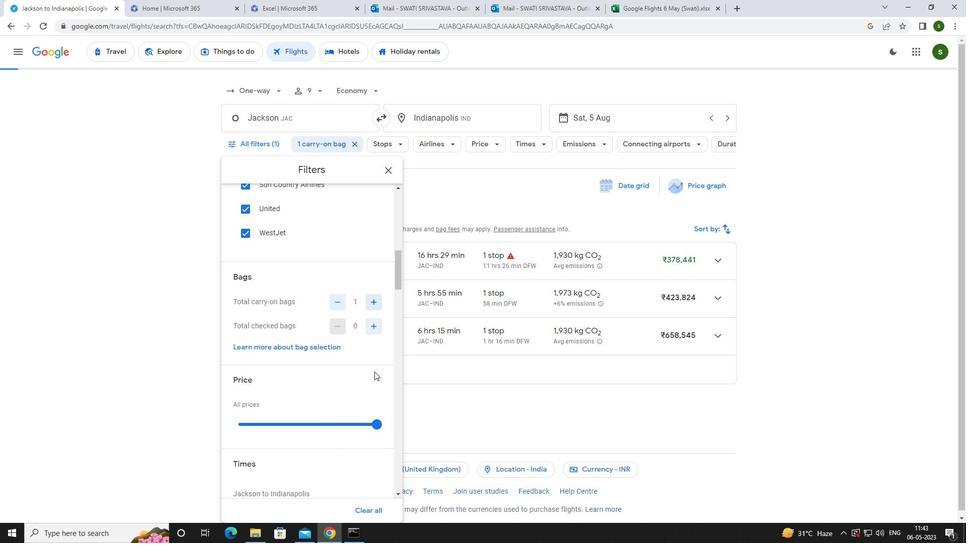 
Action: Mouse moved to (377, 340)
Screenshot: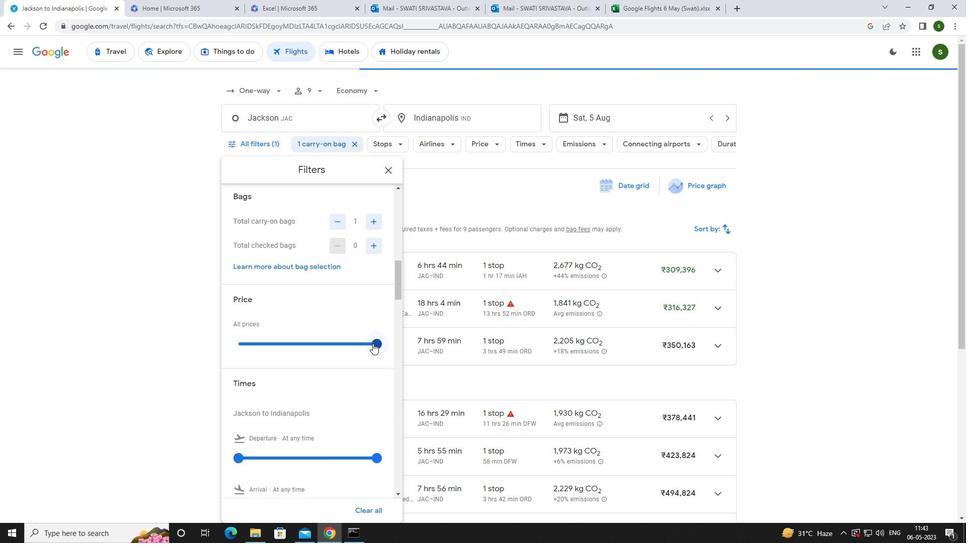
Action: Mouse pressed left at (377, 340)
Screenshot: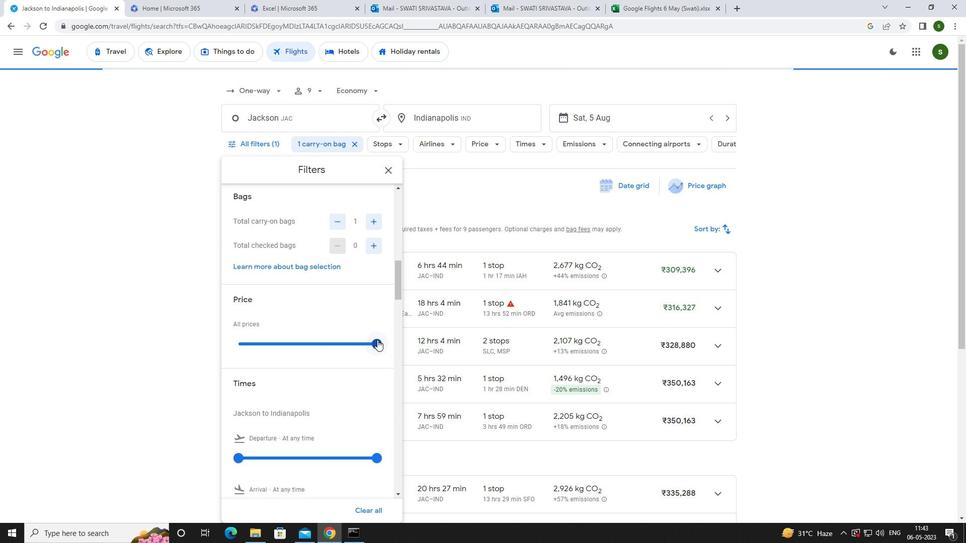 
Action: Mouse moved to (241, 353)
Screenshot: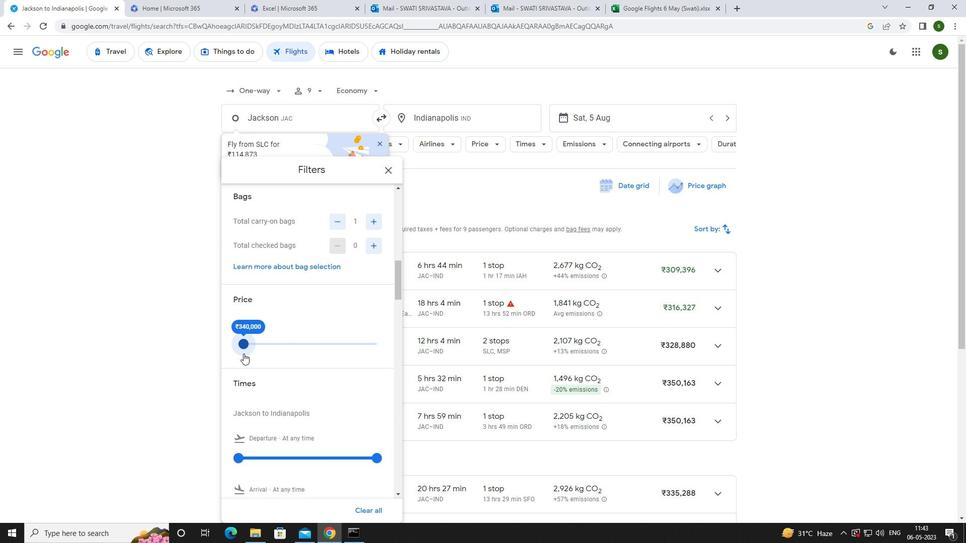 
Action: Mouse scrolled (241, 353) with delta (0, 0)
Screenshot: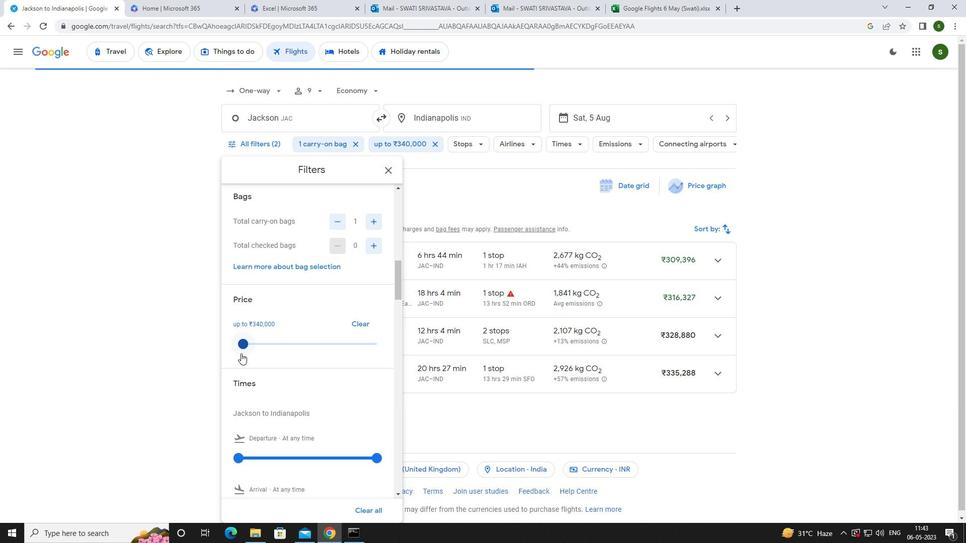 
Action: Mouse scrolled (241, 353) with delta (0, 0)
Screenshot: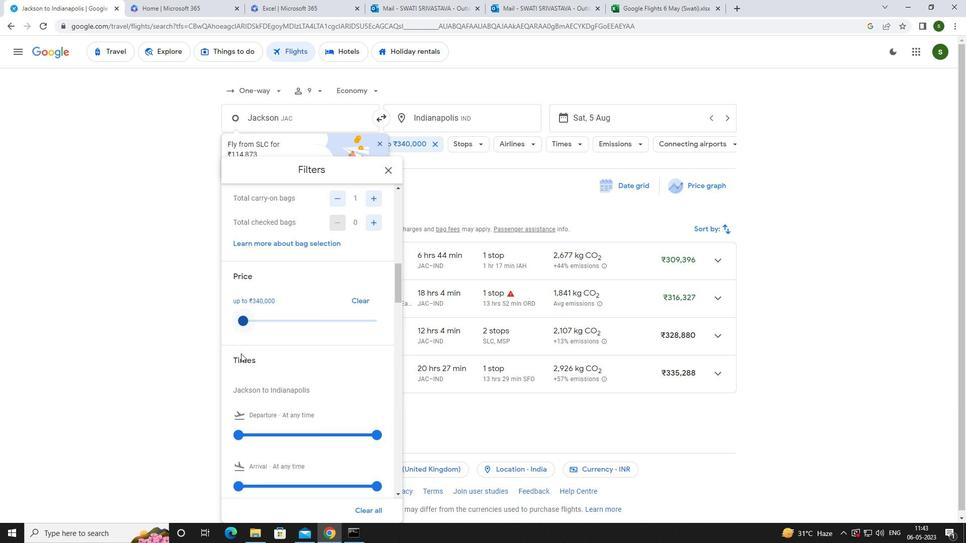 
Action: Mouse moved to (239, 355)
Screenshot: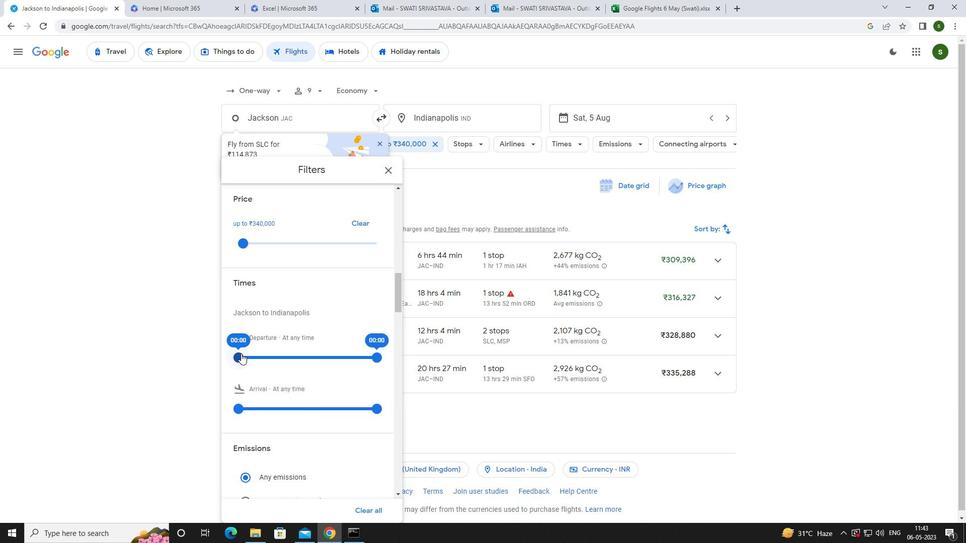
Action: Mouse pressed left at (239, 355)
Screenshot: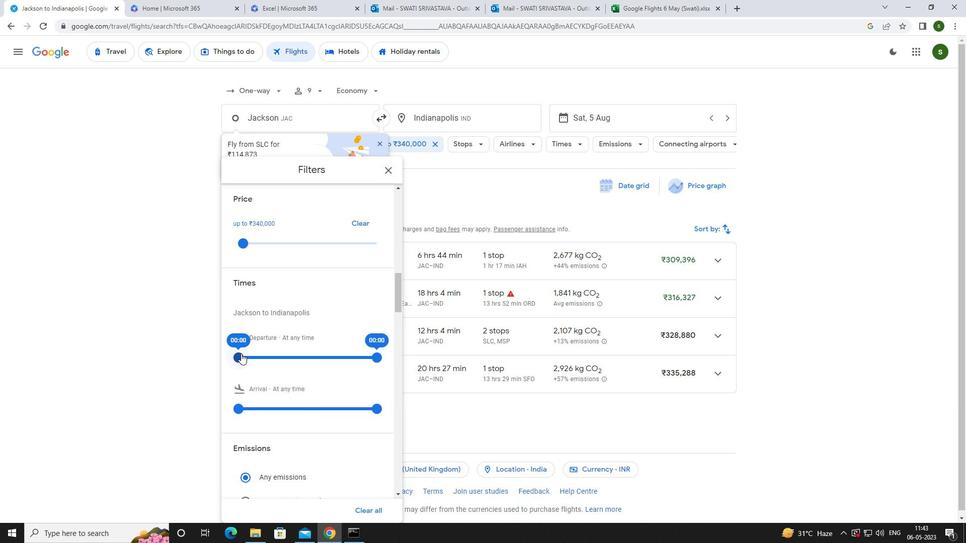 
Action: Mouse moved to (155, 359)
Screenshot: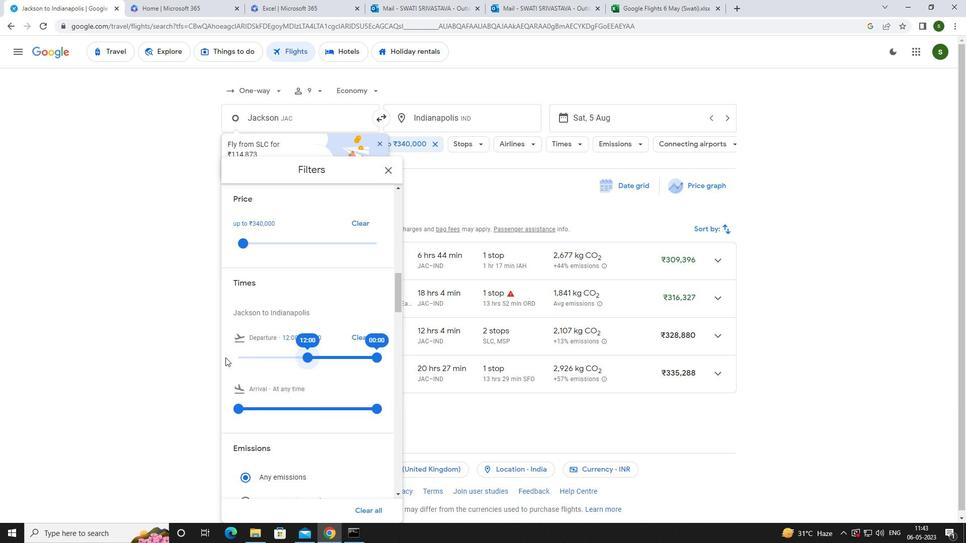 
Action: Mouse pressed left at (155, 359)
Screenshot: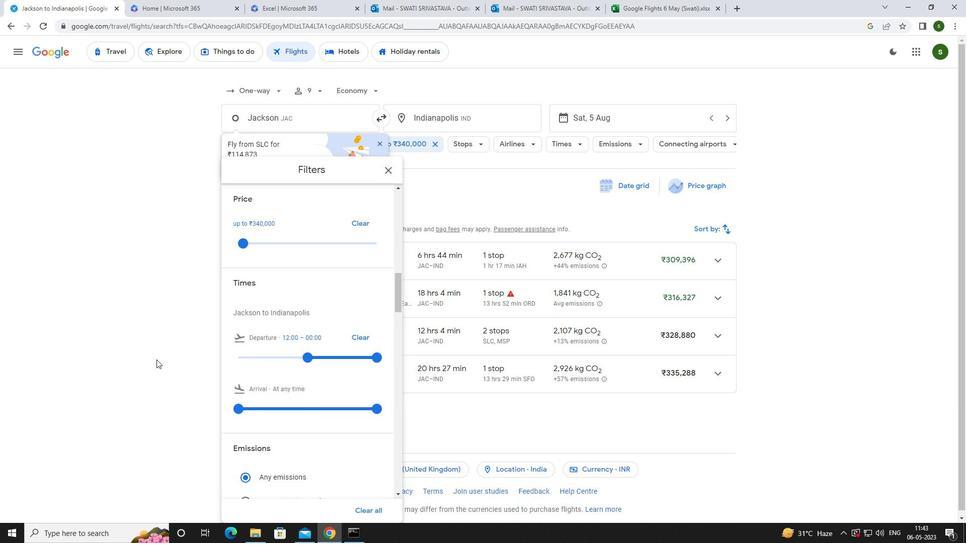 
